 Task: Find connections with filter location Valparaíso with filter topic #jobsearchwith filter profile language Potuguese with filter current company Tata AIG General Insurance Company Limited with filter school Kalpataru Institute of Technology, TIPTUR with filter industry Public Relations and Communications Services with filter service category Homeowners Insurance with filter keywords title Front-Line Employees
Action: Mouse moved to (520, 67)
Screenshot: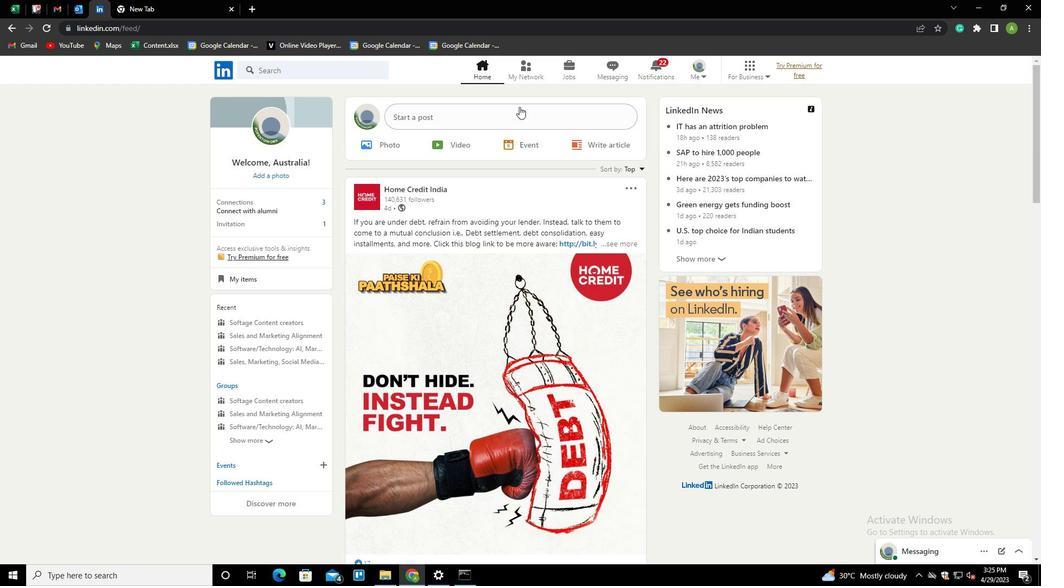 
Action: Mouse pressed left at (520, 67)
Screenshot: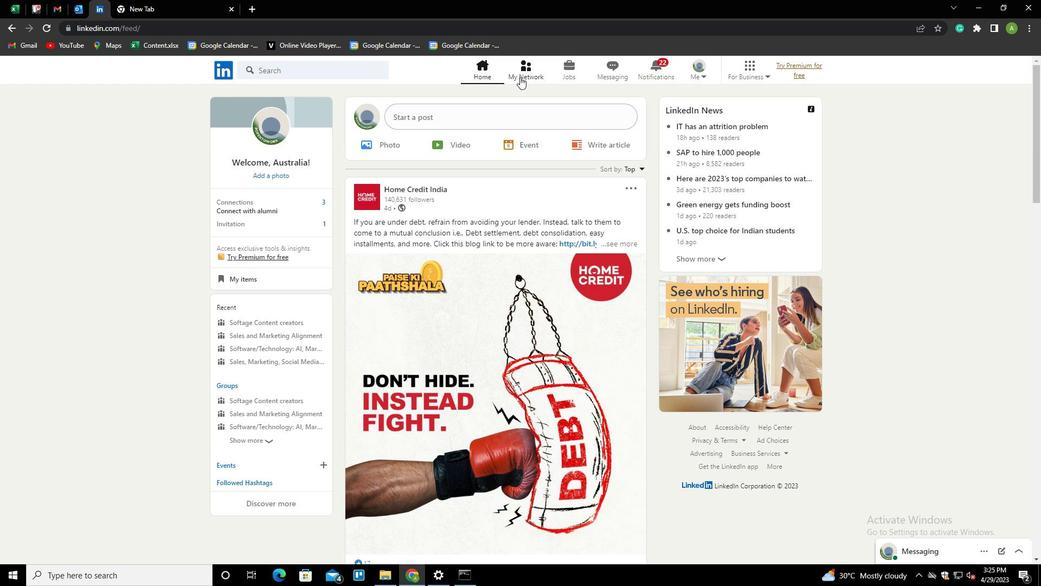 
Action: Mouse moved to (321, 131)
Screenshot: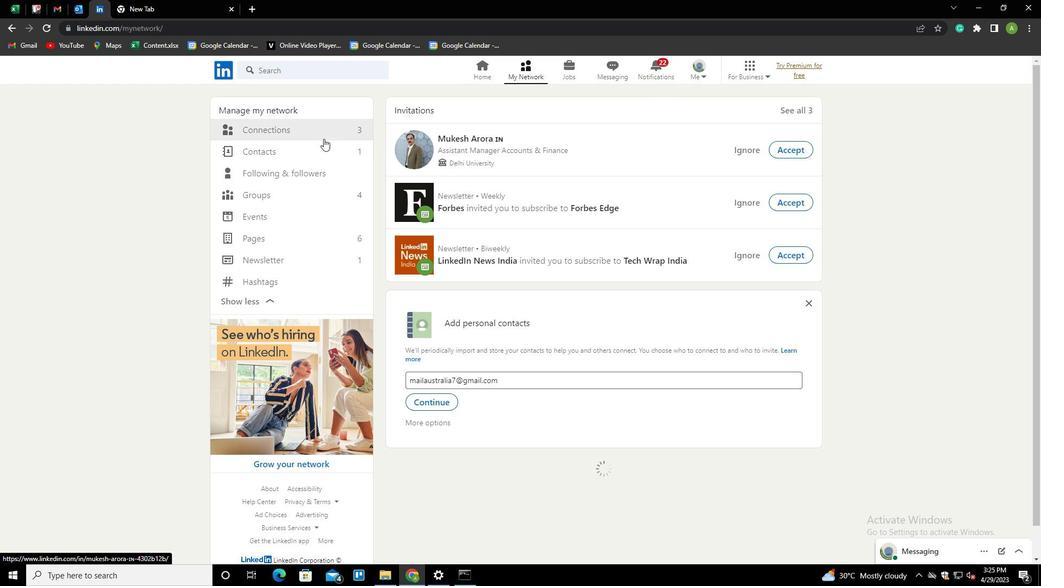 
Action: Mouse pressed left at (321, 131)
Screenshot: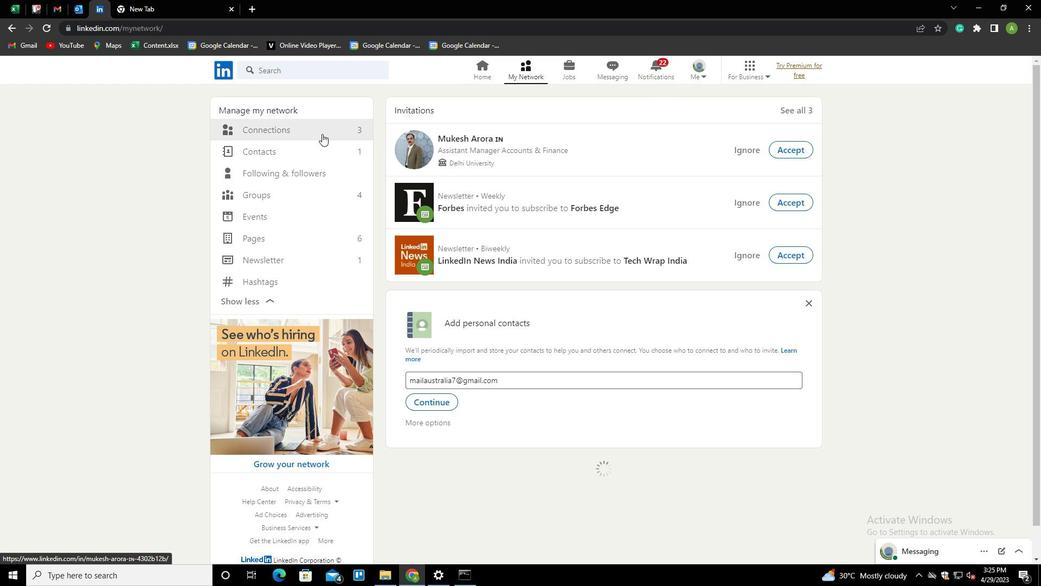 
Action: Mouse moved to (586, 133)
Screenshot: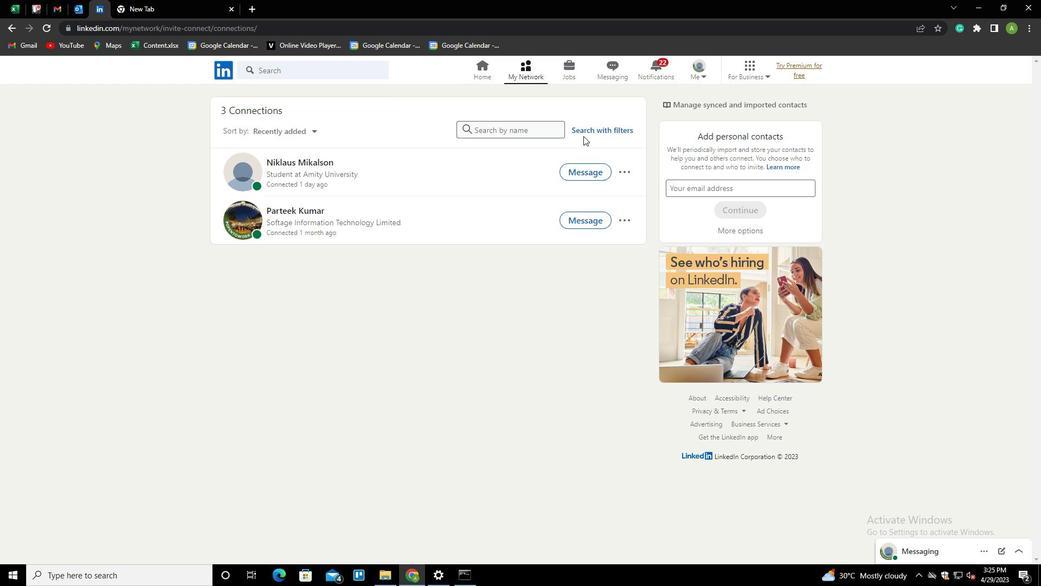 
Action: Mouse pressed left at (586, 133)
Screenshot: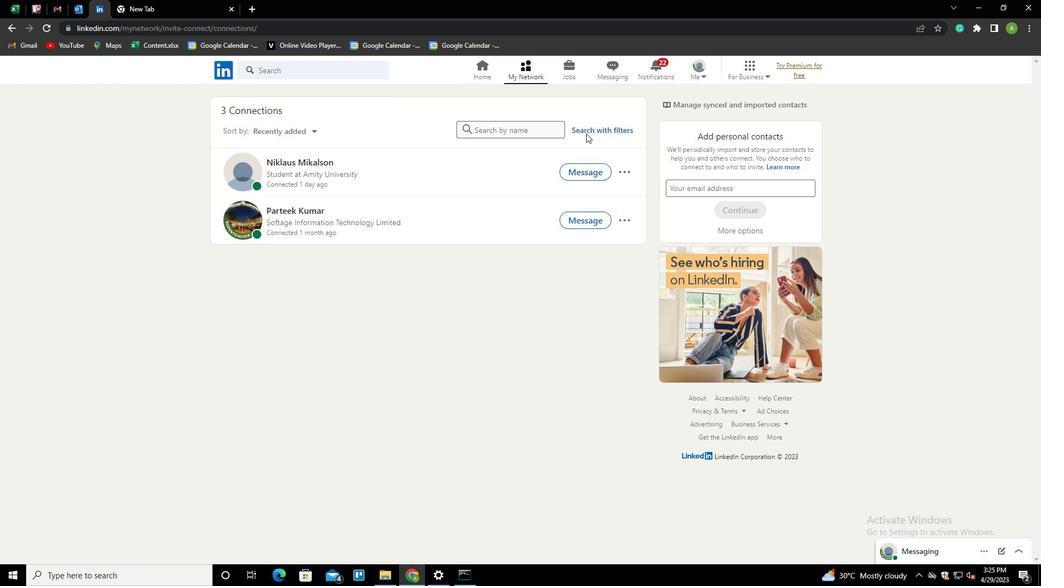 
Action: Mouse moved to (600, 131)
Screenshot: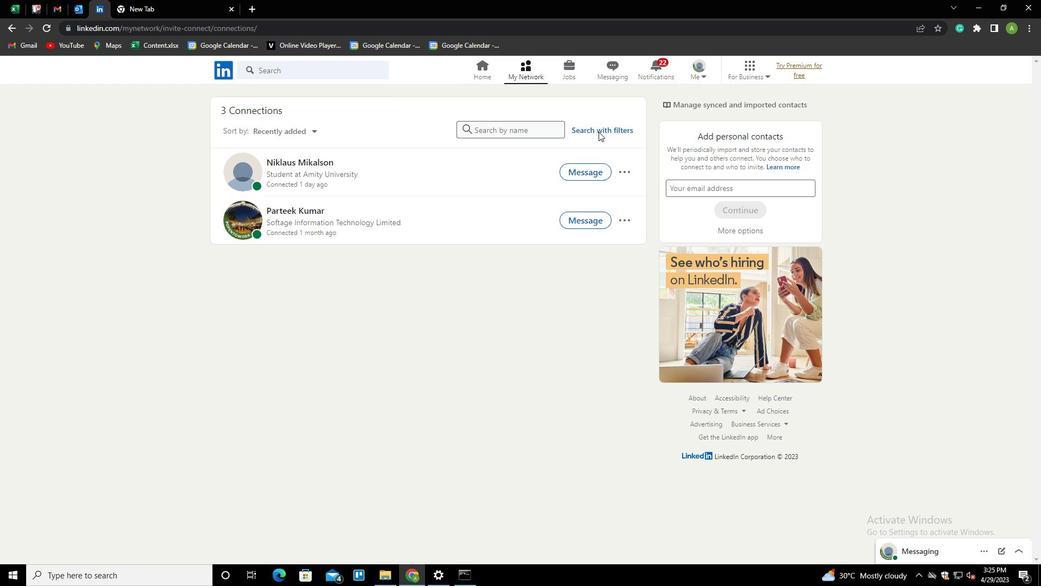 
Action: Mouse pressed left at (600, 131)
Screenshot: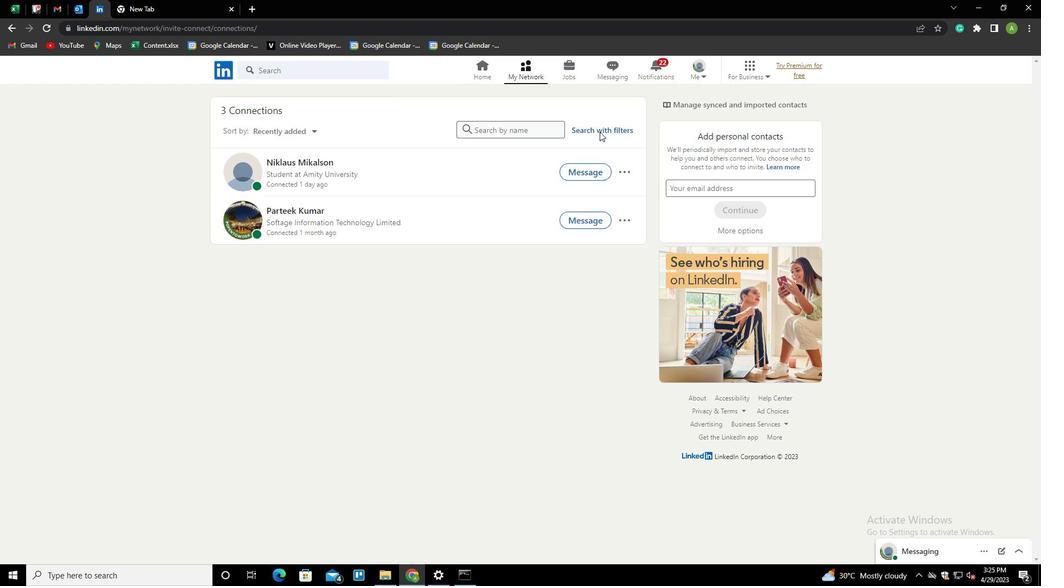 
Action: Mouse moved to (556, 98)
Screenshot: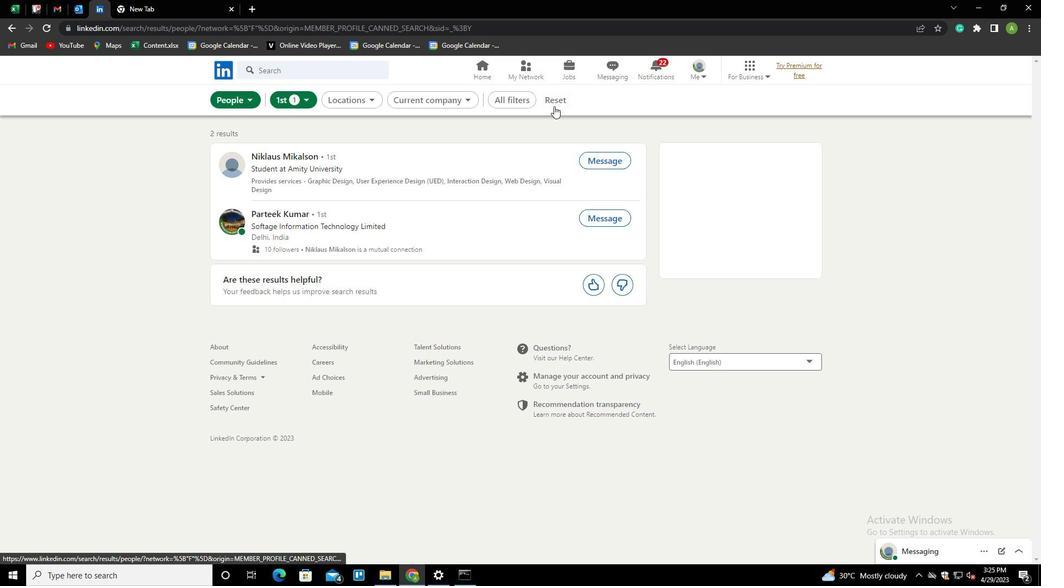
Action: Mouse pressed left at (556, 98)
Screenshot: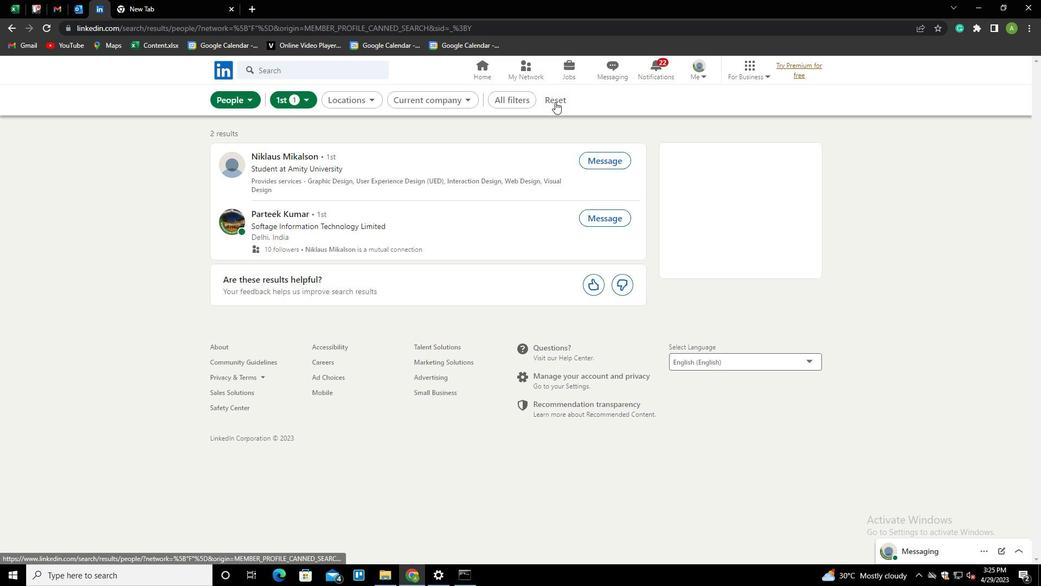 
Action: Mouse moved to (545, 98)
Screenshot: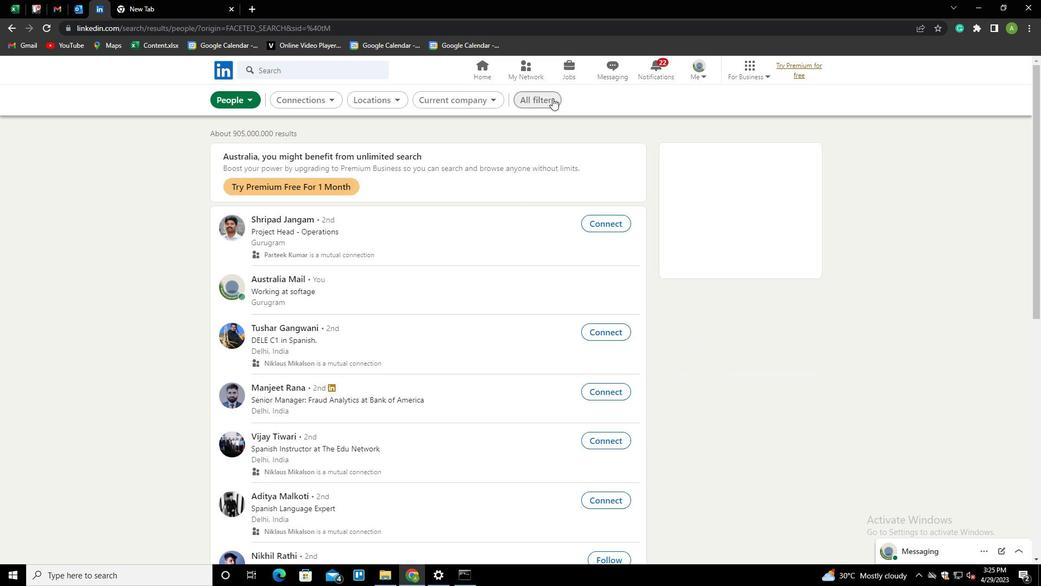 
Action: Mouse pressed left at (545, 98)
Screenshot: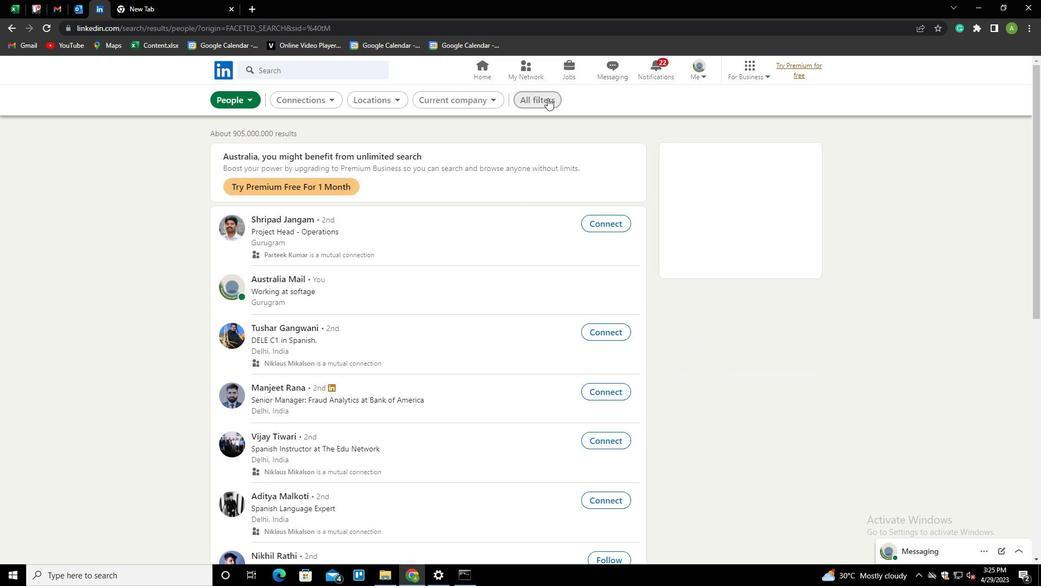 
Action: Mouse moved to (858, 285)
Screenshot: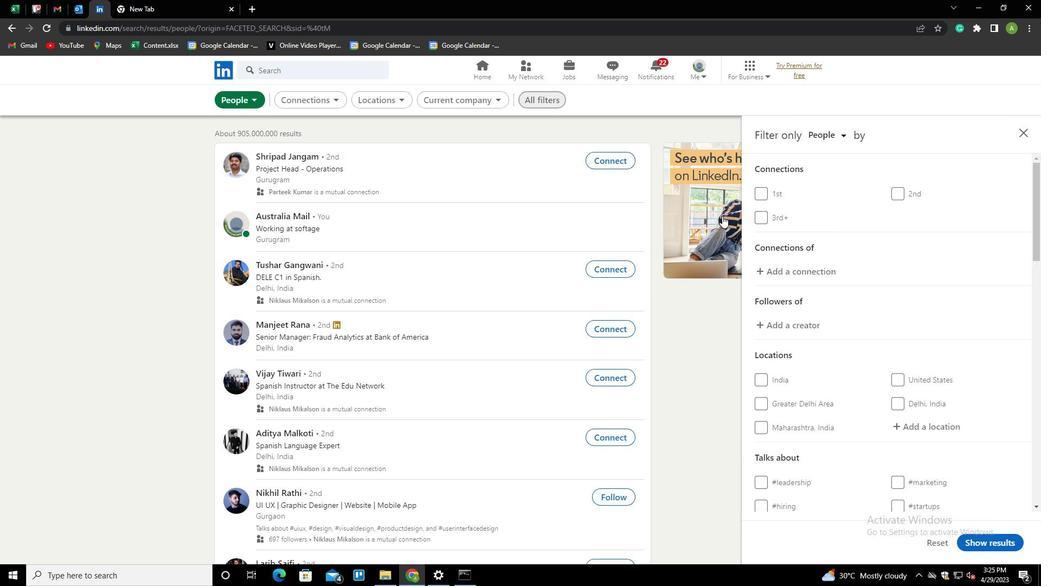 
Action: Mouse scrolled (858, 285) with delta (0, 0)
Screenshot: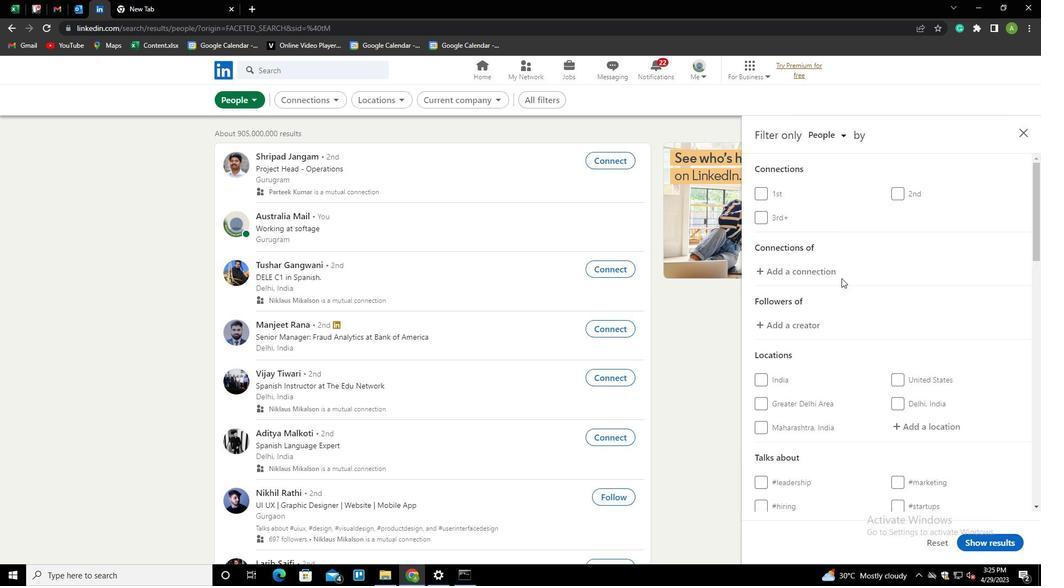 
Action: Mouse scrolled (858, 285) with delta (0, 0)
Screenshot: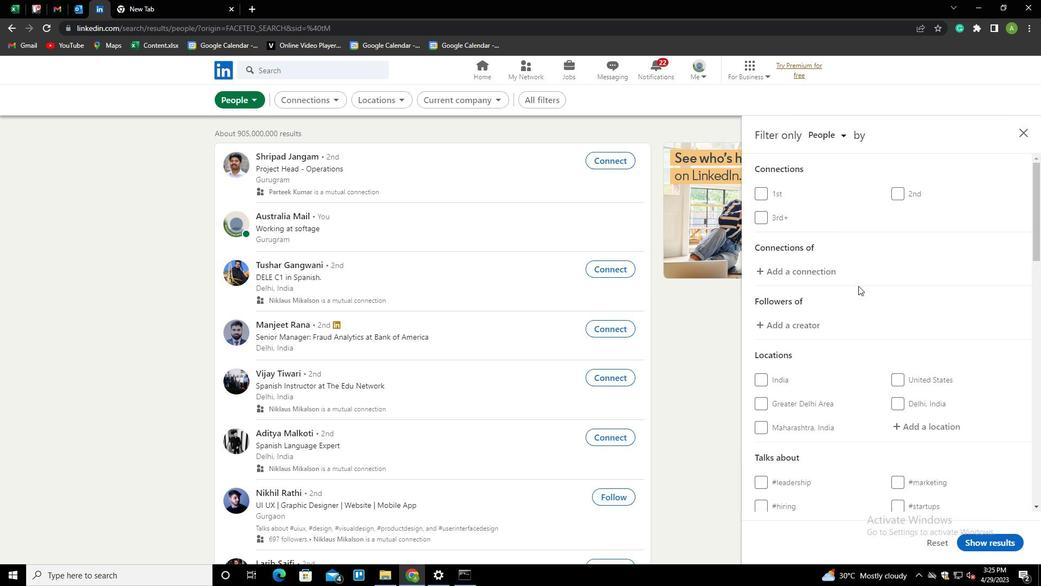 
Action: Mouse scrolled (858, 285) with delta (0, 0)
Screenshot: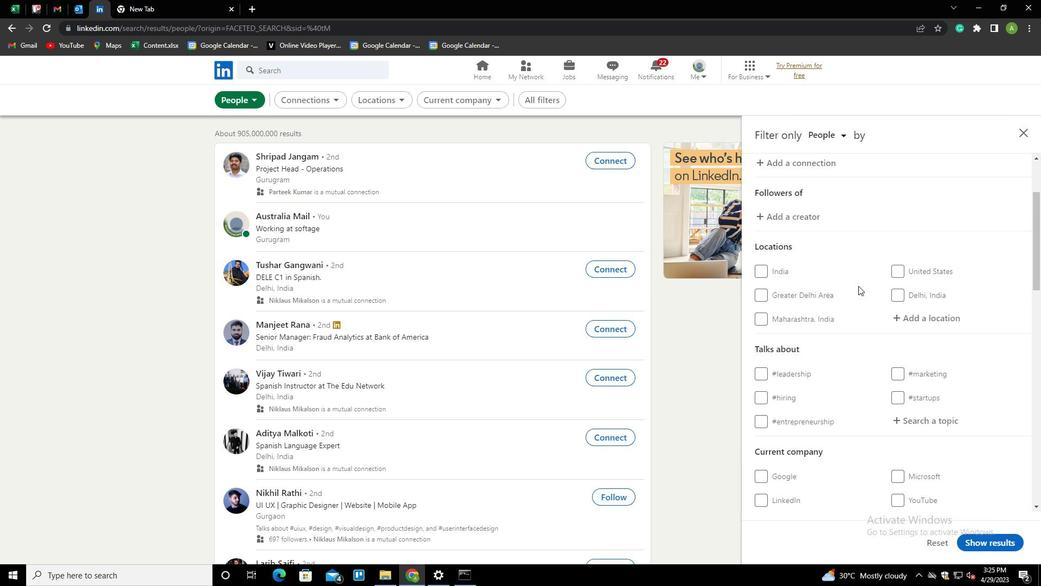 
Action: Mouse moved to (910, 269)
Screenshot: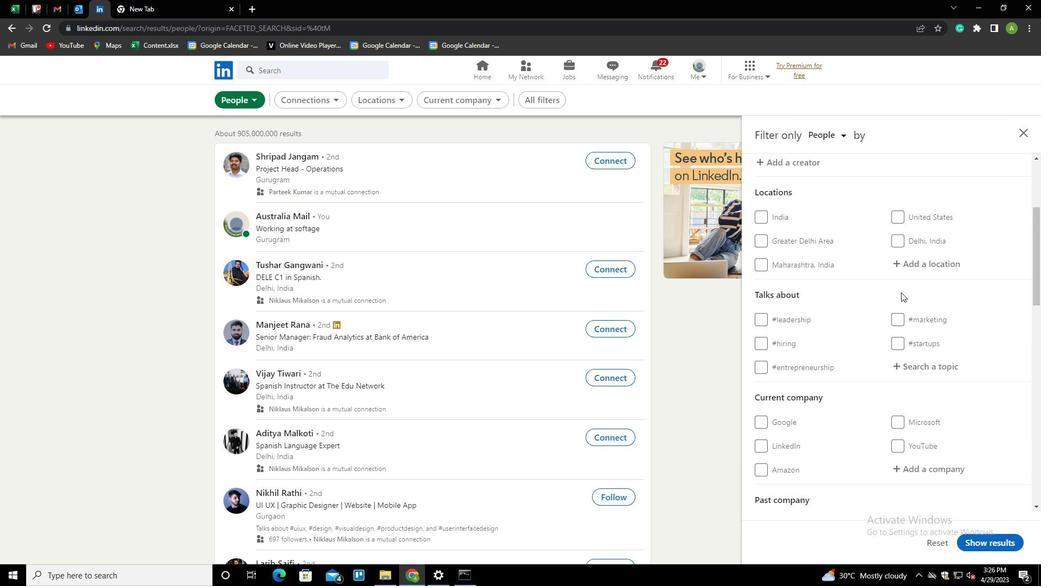 
Action: Mouse pressed left at (910, 269)
Screenshot: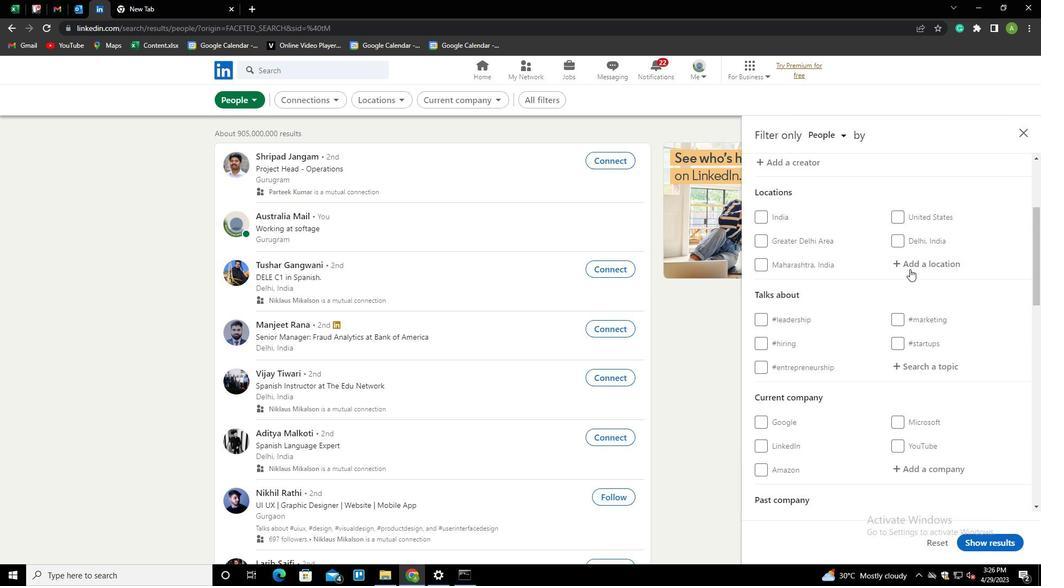 
Action: Key pressed <Key.shift><Key.shift><Key.shift><Key.shift><Key.shift><Key.shift><Key.shift><Key.shift><Key.shift><Key.shift><Key.shift><Key.shift><Key.shift>V<Key.shift>AP<Key.backspace>LPARAISO<Key.down><Key.enter>
Screenshot: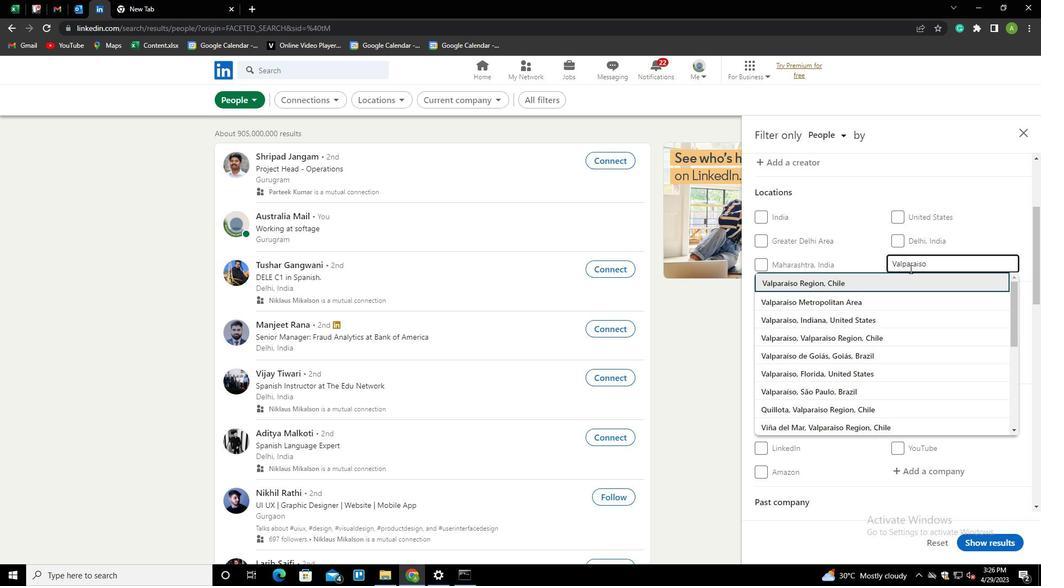 
Action: Mouse scrolled (910, 268) with delta (0, 0)
Screenshot: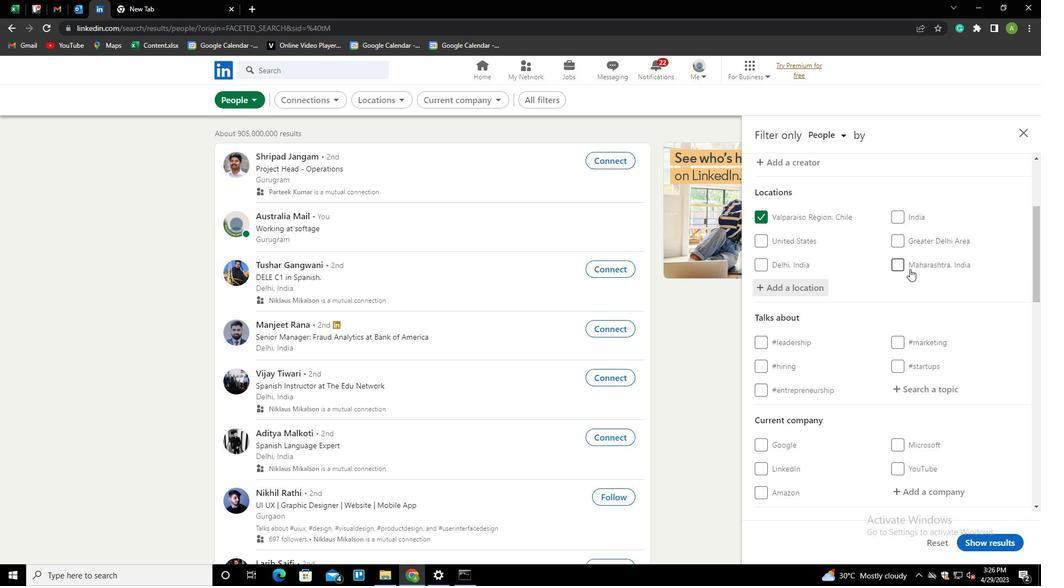 
Action: Mouse scrolled (910, 268) with delta (0, 0)
Screenshot: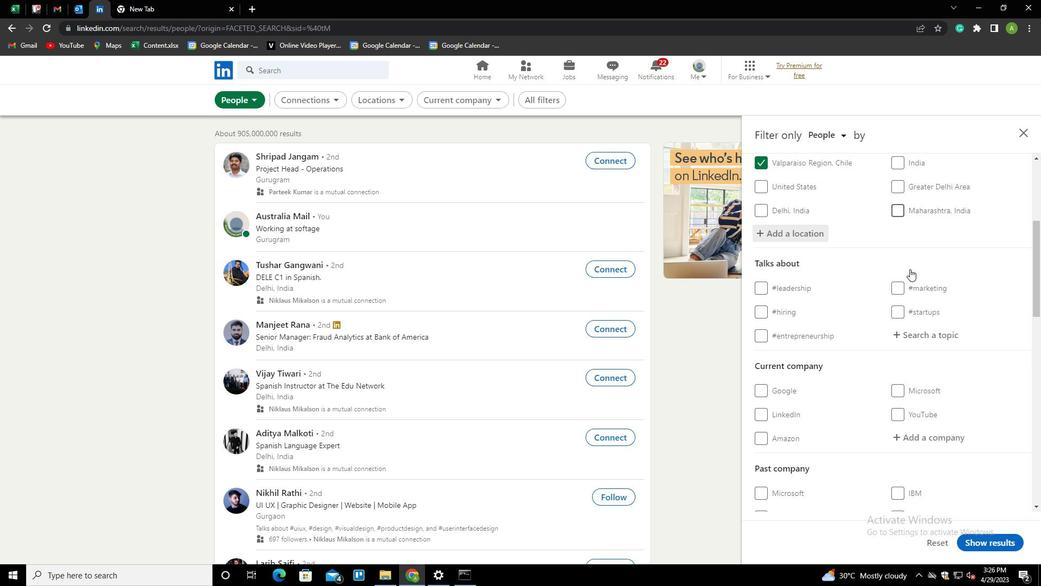 
Action: Mouse moved to (913, 283)
Screenshot: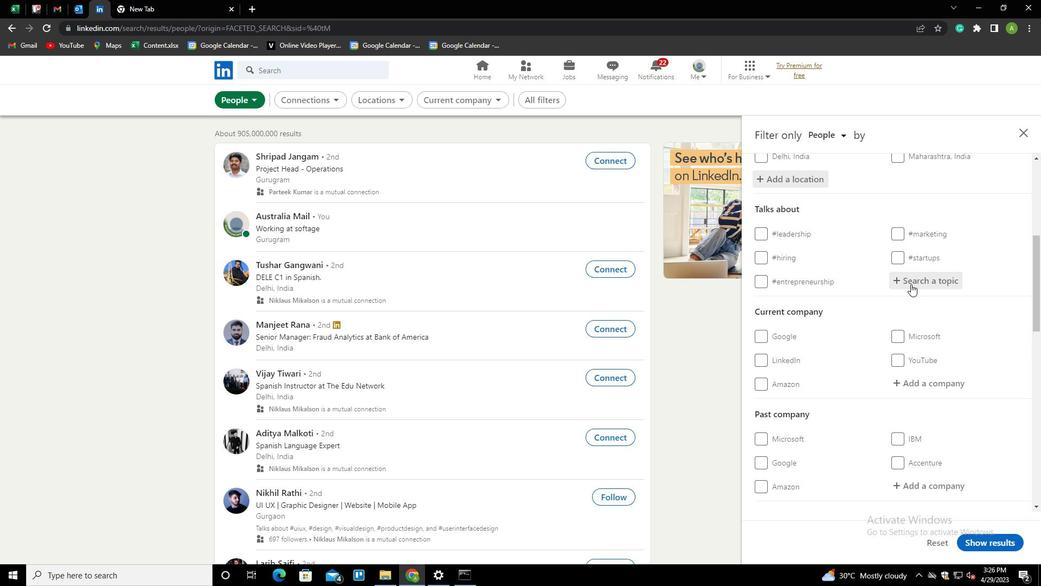 
Action: Mouse pressed left at (913, 283)
Screenshot: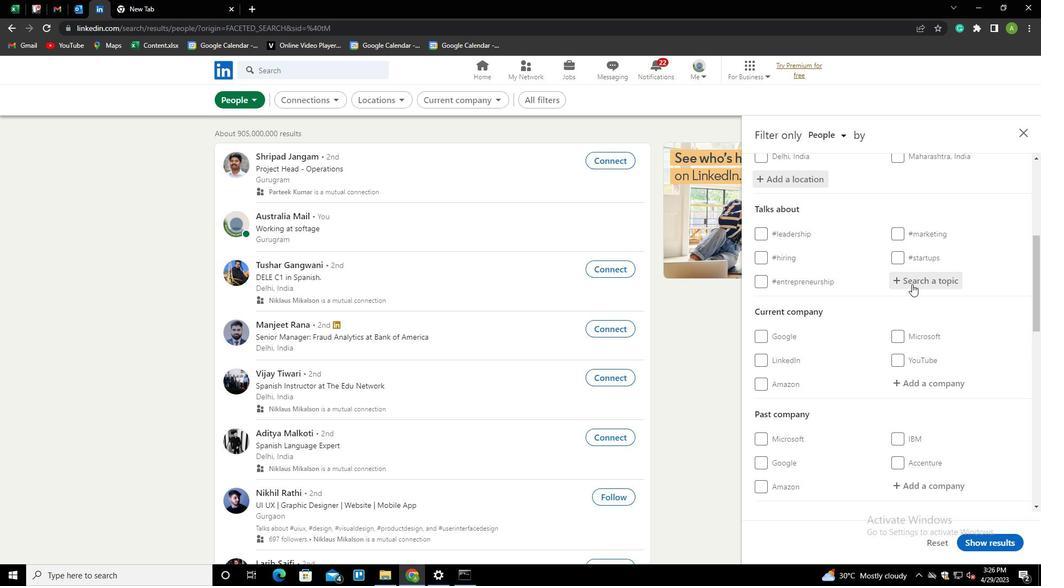 
Action: Key pressed JOBSEARCH<Key.down><Key.enter>
Screenshot: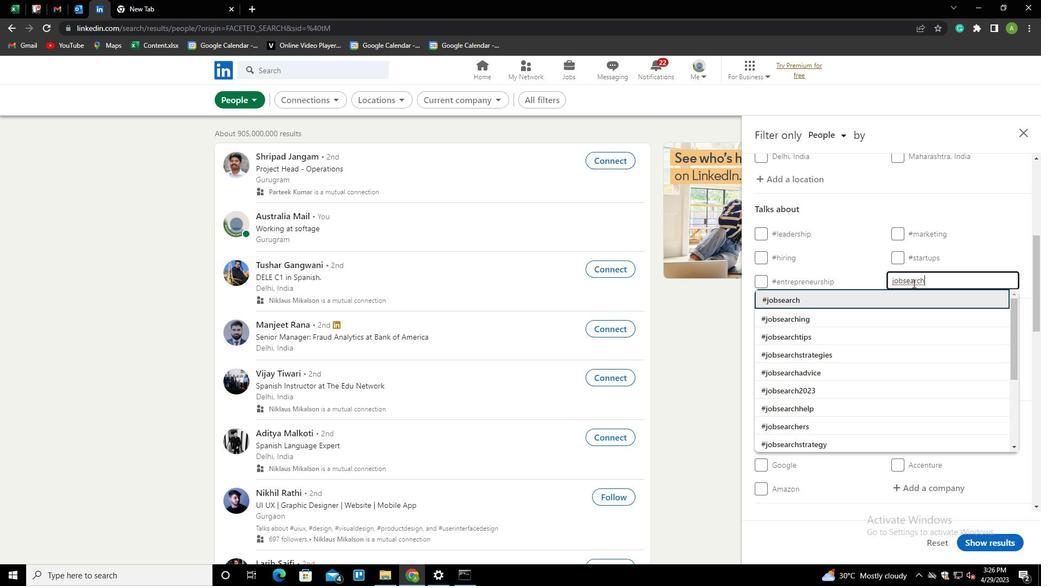 
Action: Mouse scrolled (913, 282) with delta (0, 0)
Screenshot: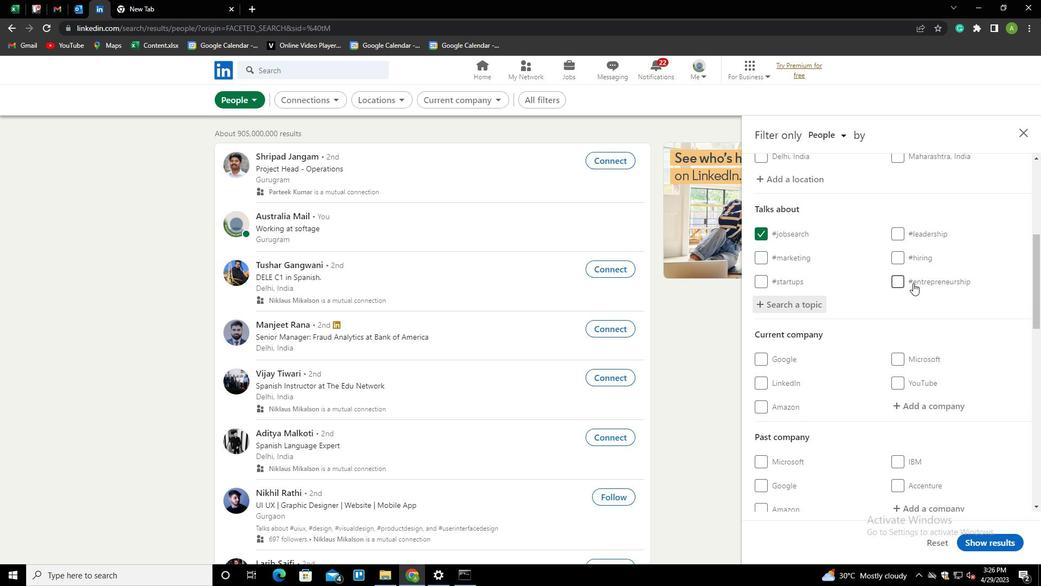 
Action: Mouse scrolled (913, 282) with delta (0, 0)
Screenshot: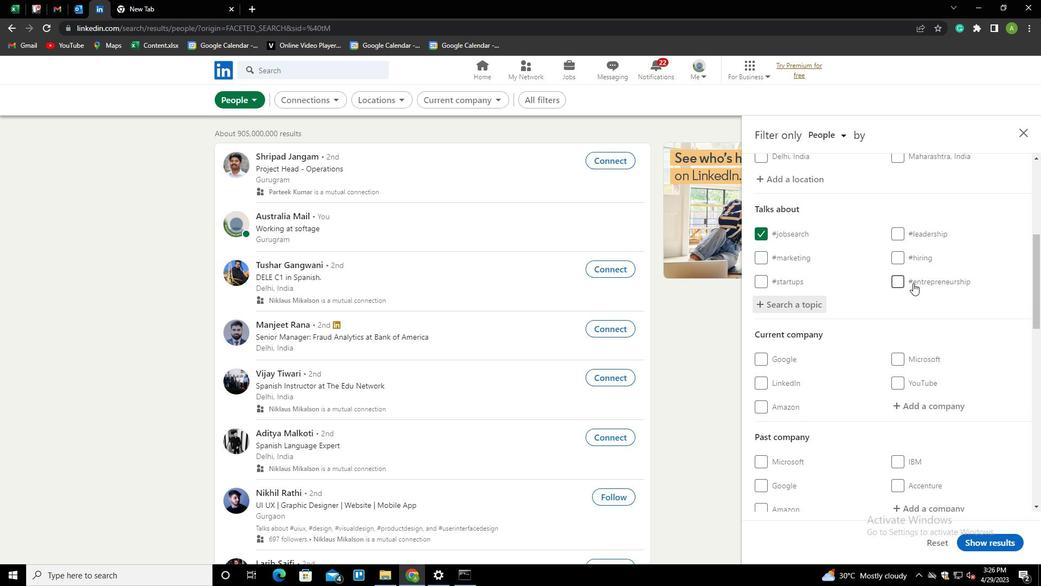 
Action: Mouse scrolled (913, 282) with delta (0, 0)
Screenshot: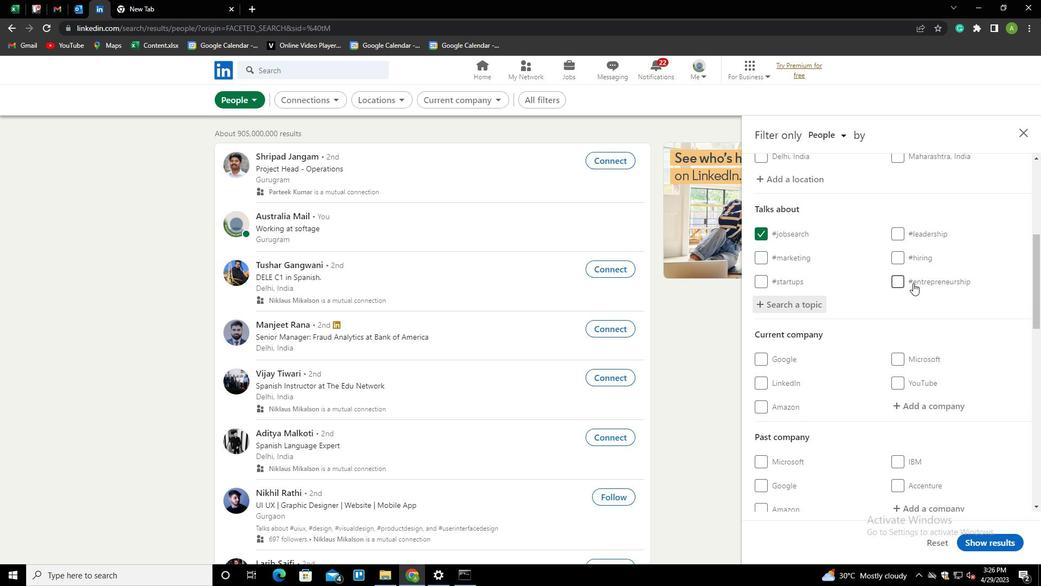 
Action: Mouse scrolled (913, 282) with delta (0, 0)
Screenshot: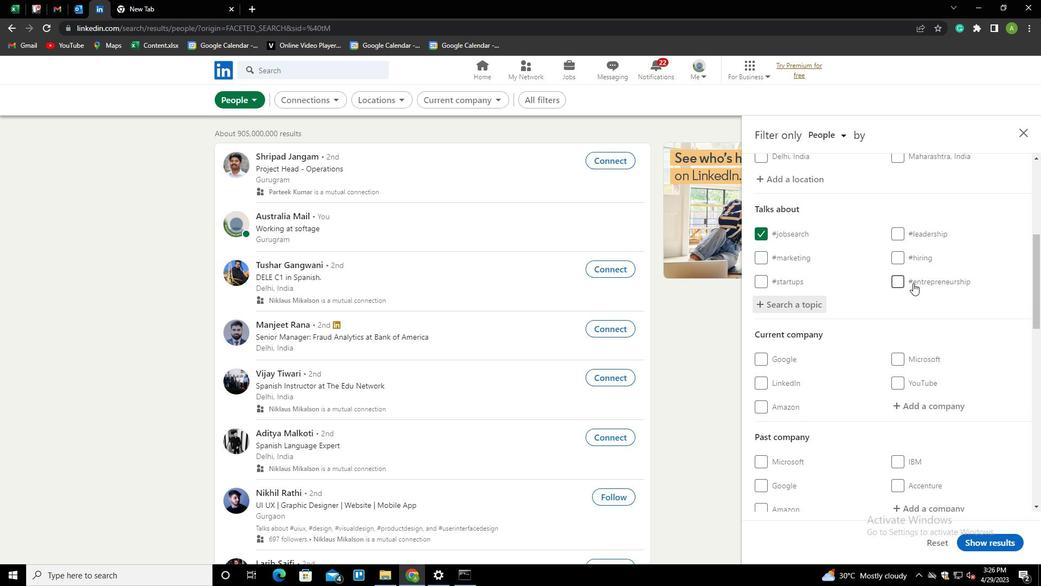 
Action: Mouse scrolled (913, 282) with delta (0, 0)
Screenshot: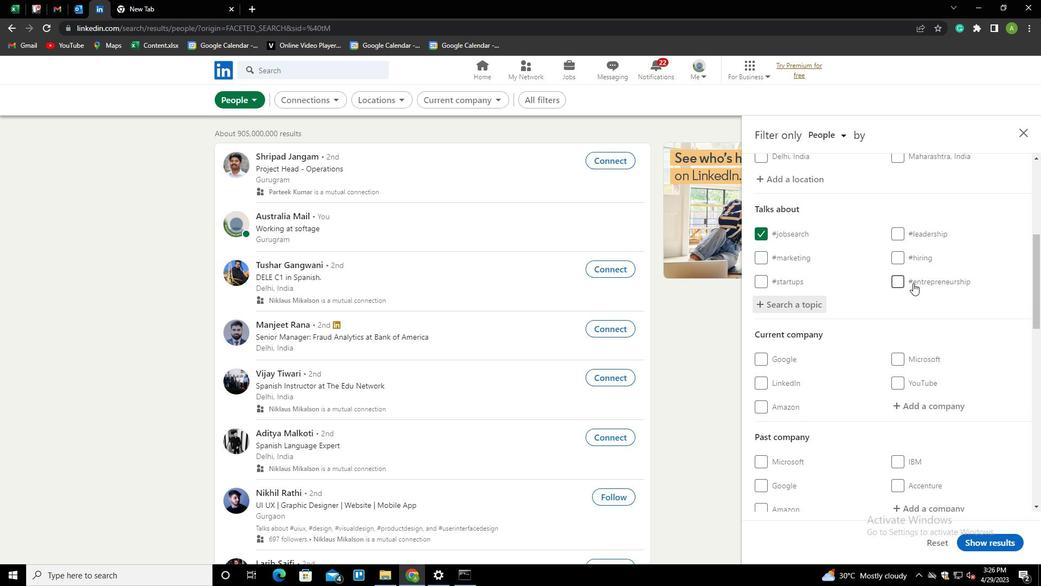 
Action: Mouse scrolled (913, 282) with delta (0, 0)
Screenshot: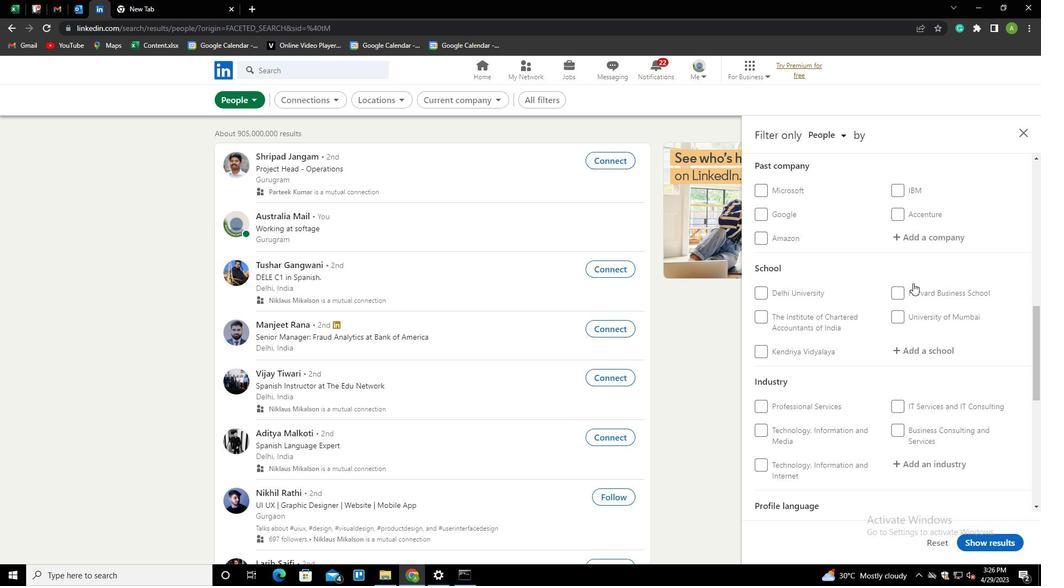 
Action: Mouse scrolled (913, 282) with delta (0, 0)
Screenshot: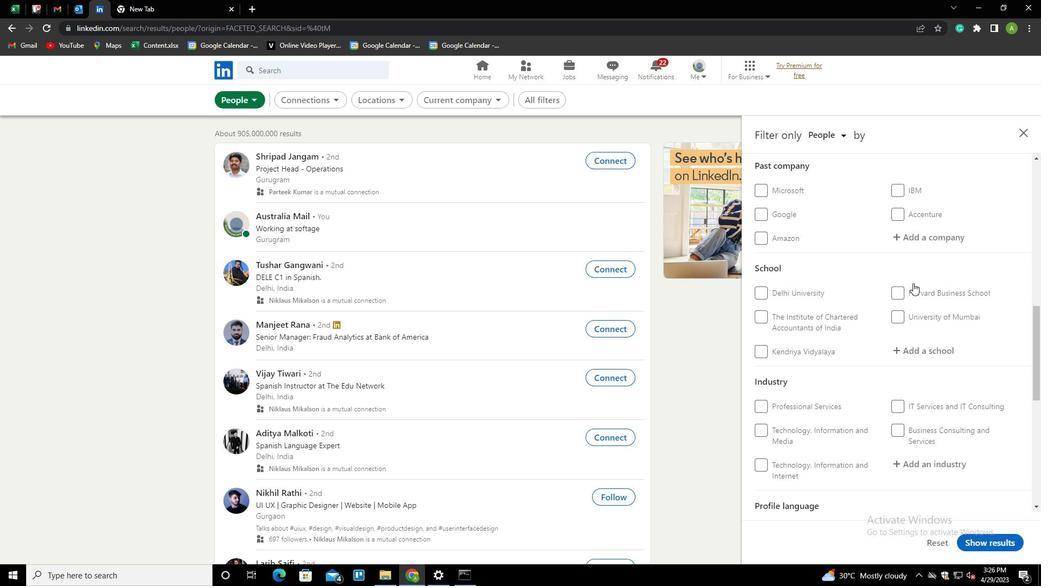 
Action: Mouse scrolled (913, 282) with delta (0, 0)
Screenshot: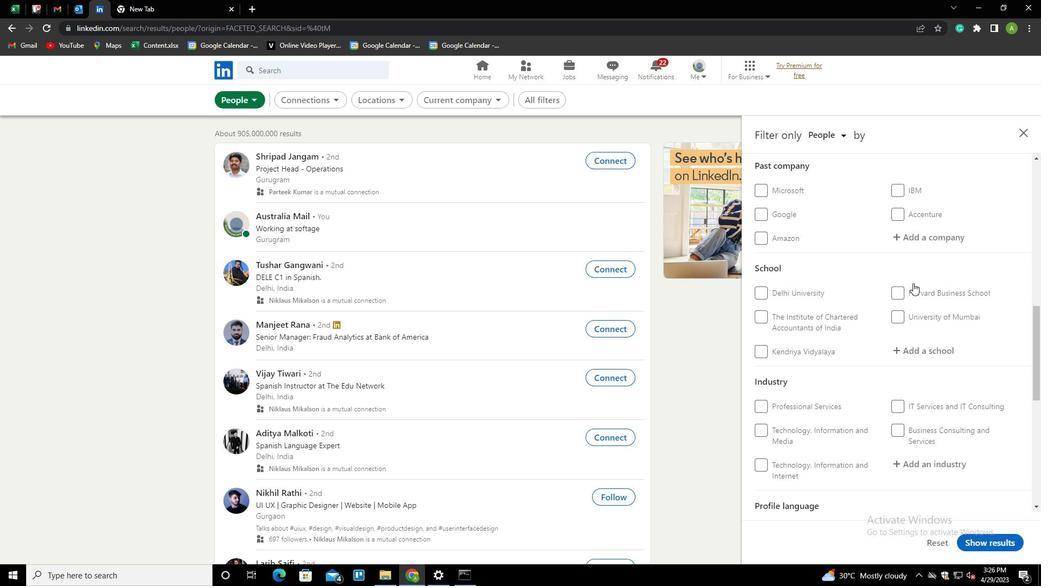 
Action: Mouse scrolled (913, 282) with delta (0, 0)
Screenshot: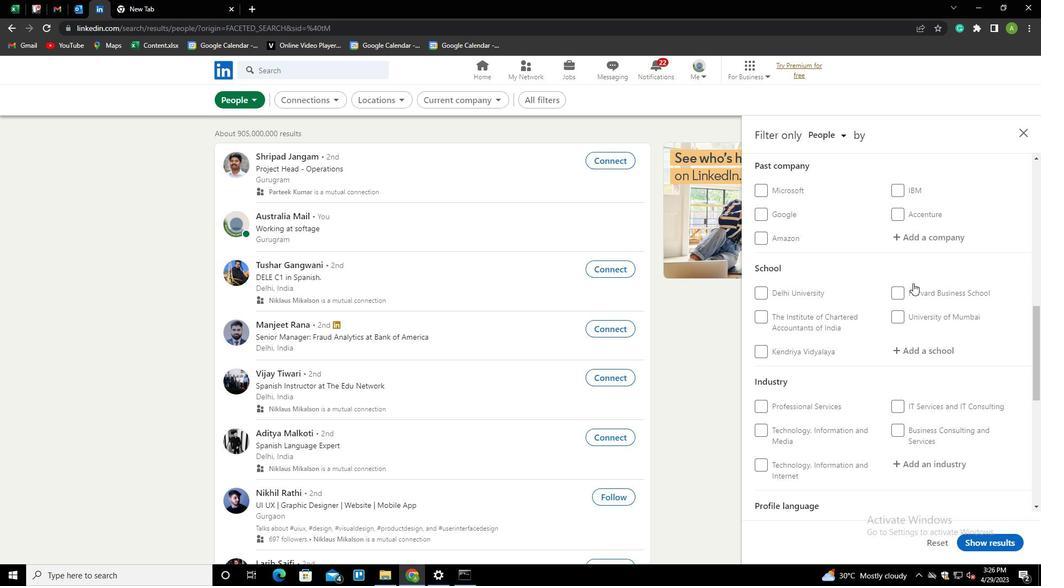 
Action: Mouse moved to (905, 332)
Screenshot: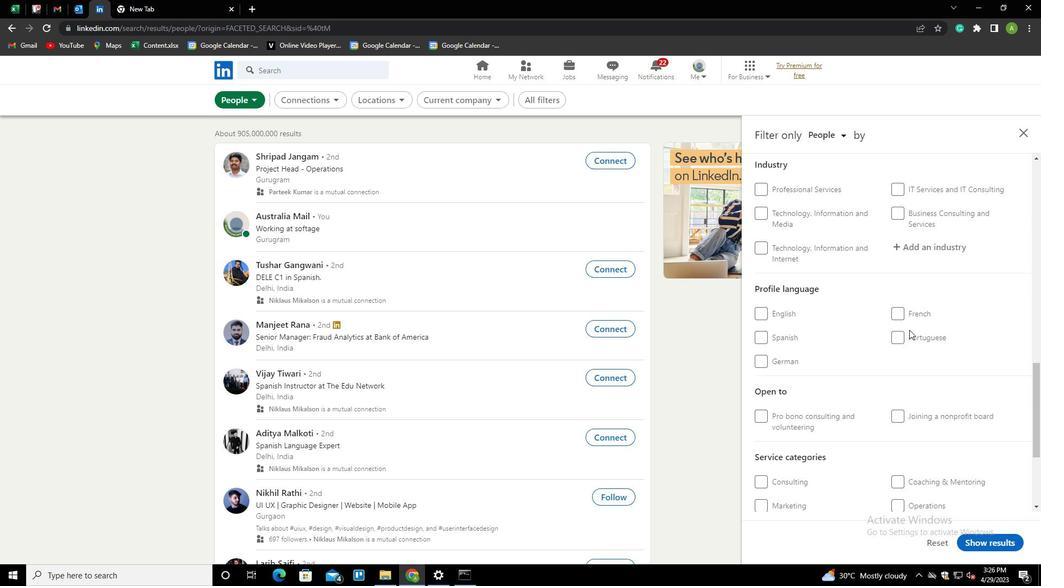 
Action: Mouse pressed left at (905, 332)
Screenshot: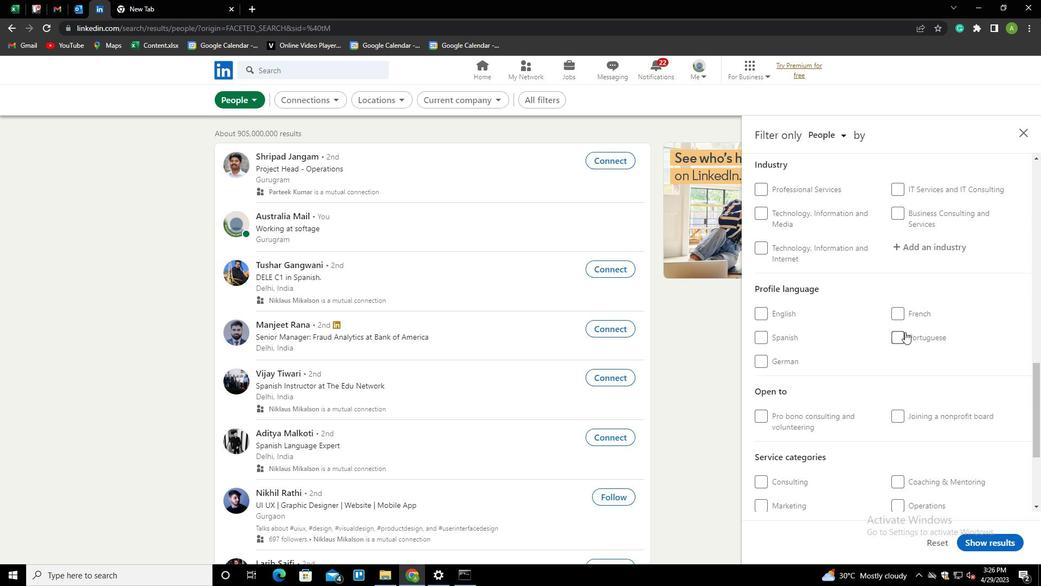
Action: Mouse moved to (946, 341)
Screenshot: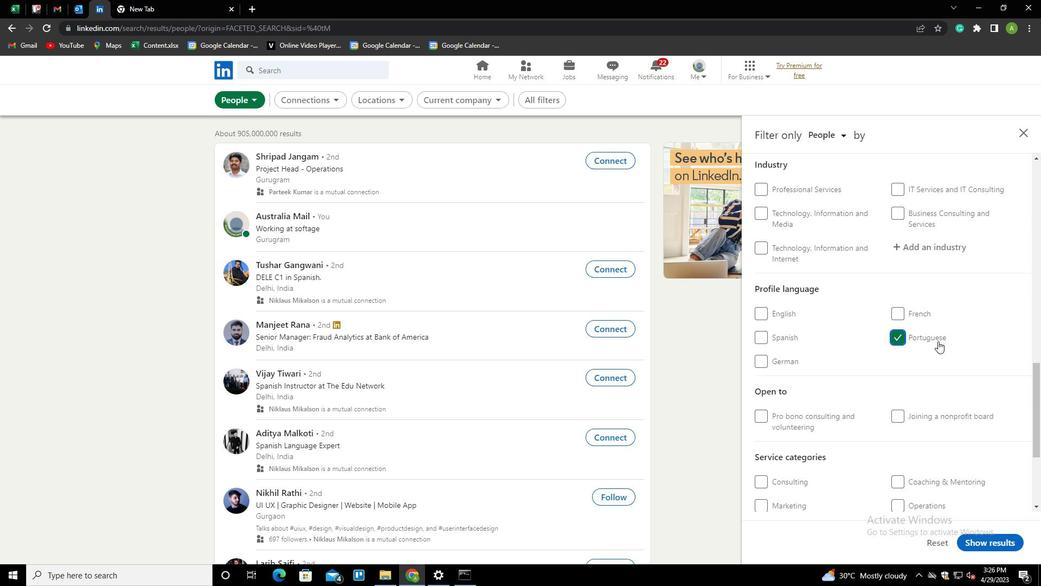 
Action: Mouse scrolled (946, 342) with delta (0, 0)
Screenshot: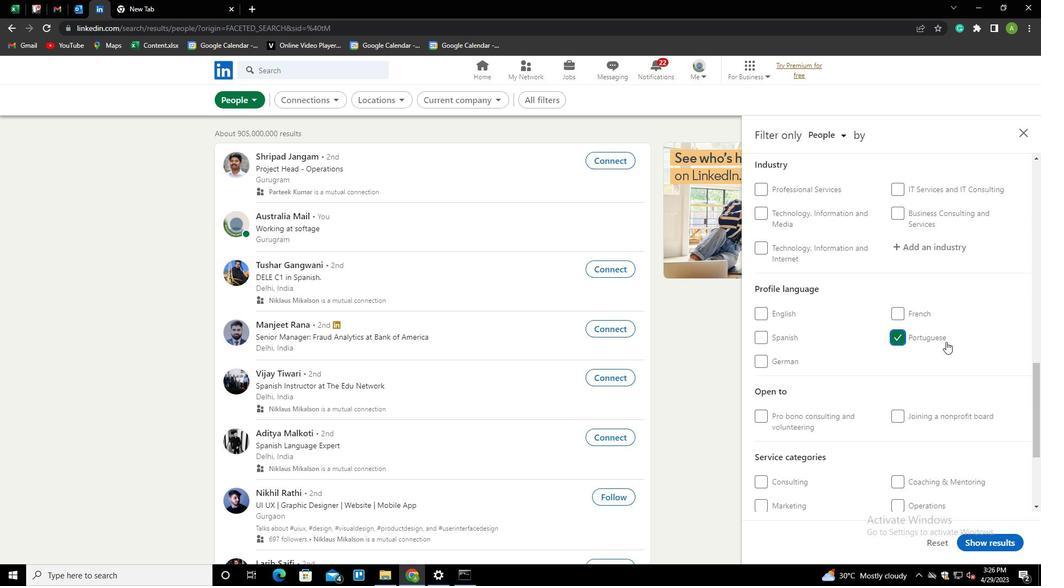 
Action: Mouse scrolled (946, 342) with delta (0, 0)
Screenshot: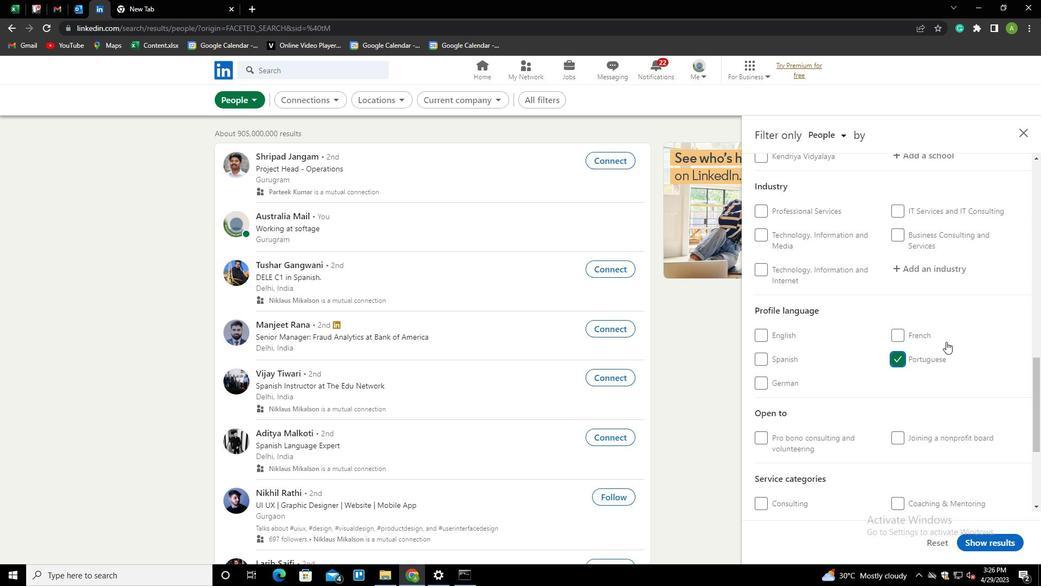 
Action: Mouse scrolled (946, 342) with delta (0, 0)
Screenshot: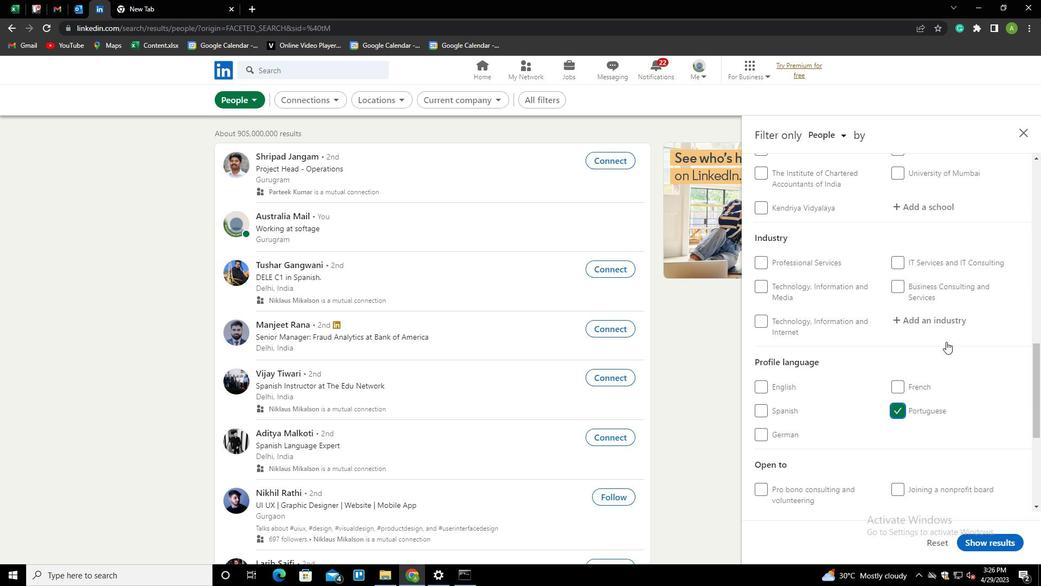 
Action: Mouse scrolled (946, 342) with delta (0, 0)
Screenshot: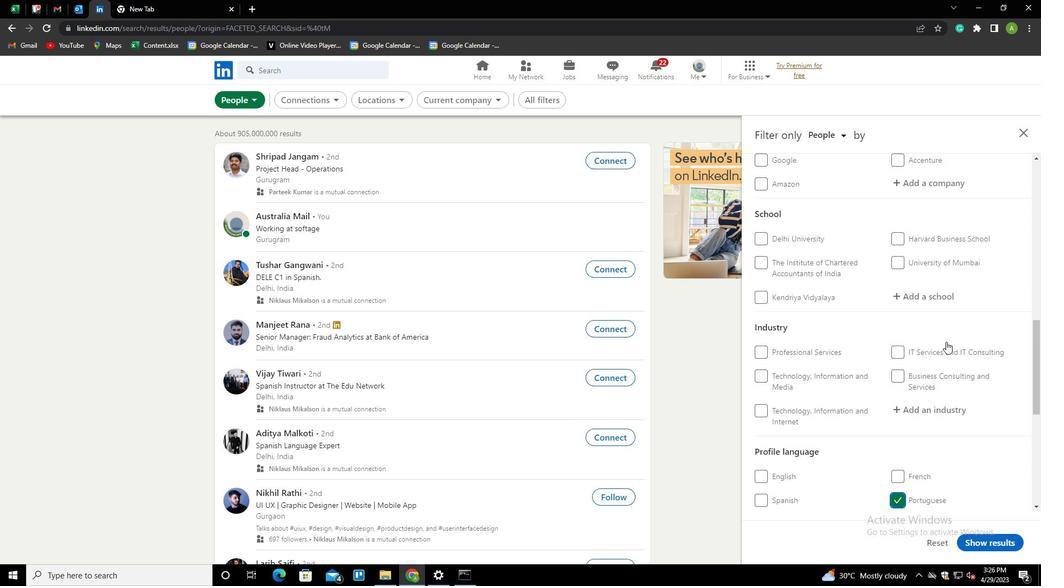 
Action: Mouse scrolled (946, 342) with delta (0, 0)
Screenshot: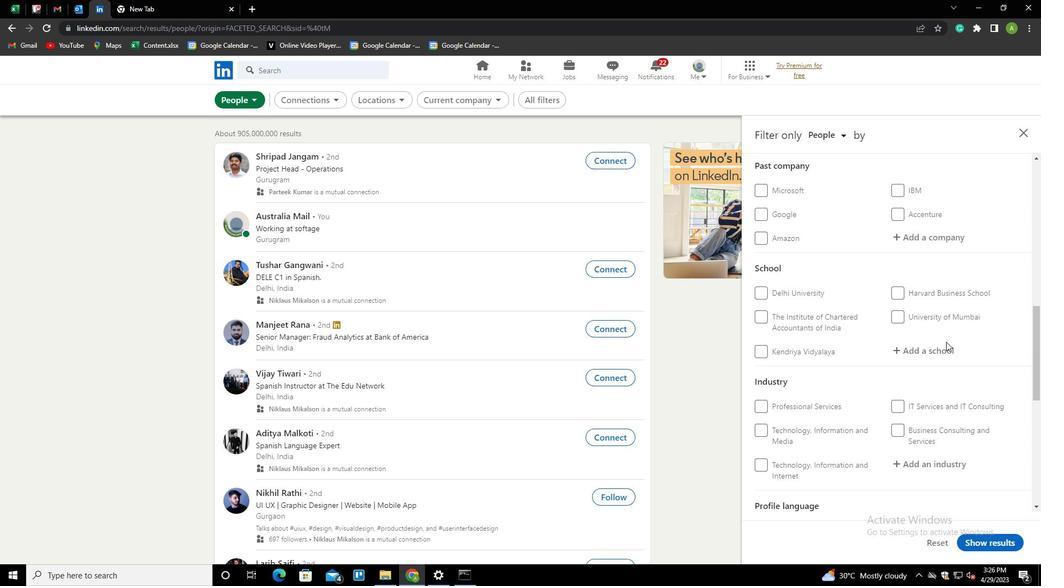 
Action: Mouse scrolled (946, 342) with delta (0, 0)
Screenshot: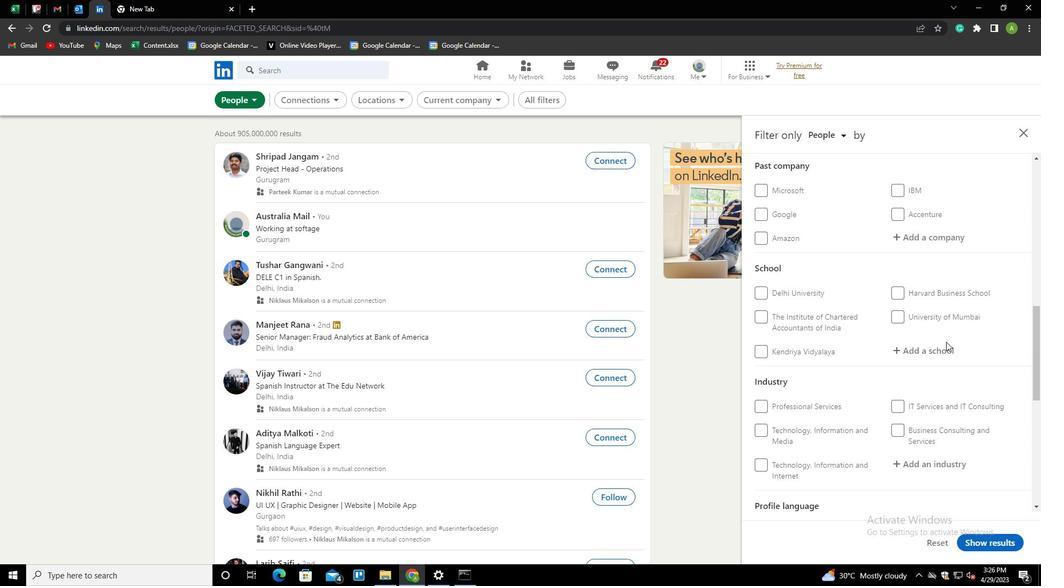 
Action: Mouse scrolled (946, 342) with delta (0, 0)
Screenshot: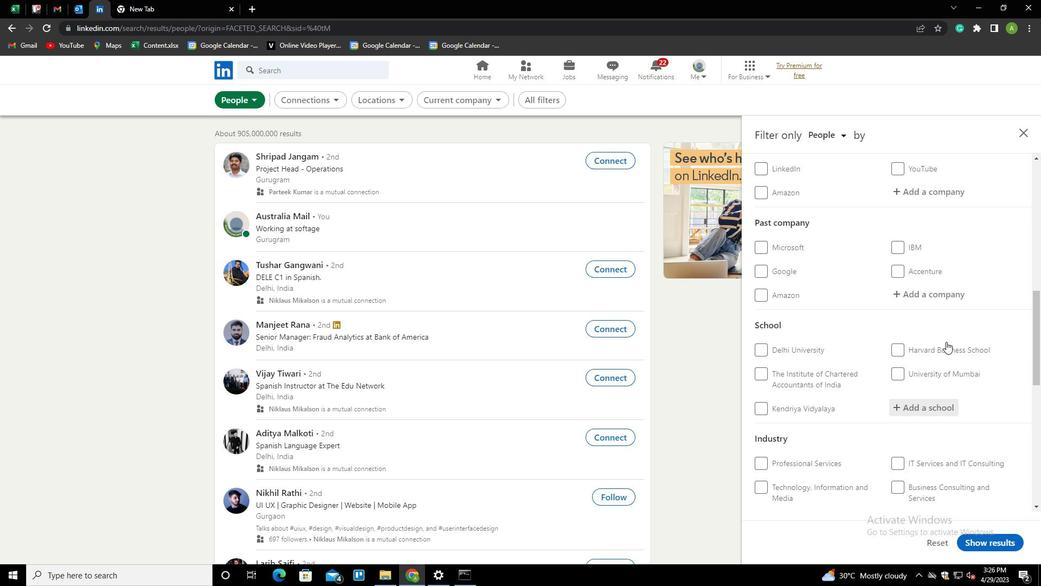 
Action: Mouse moved to (920, 298)
Screenshot: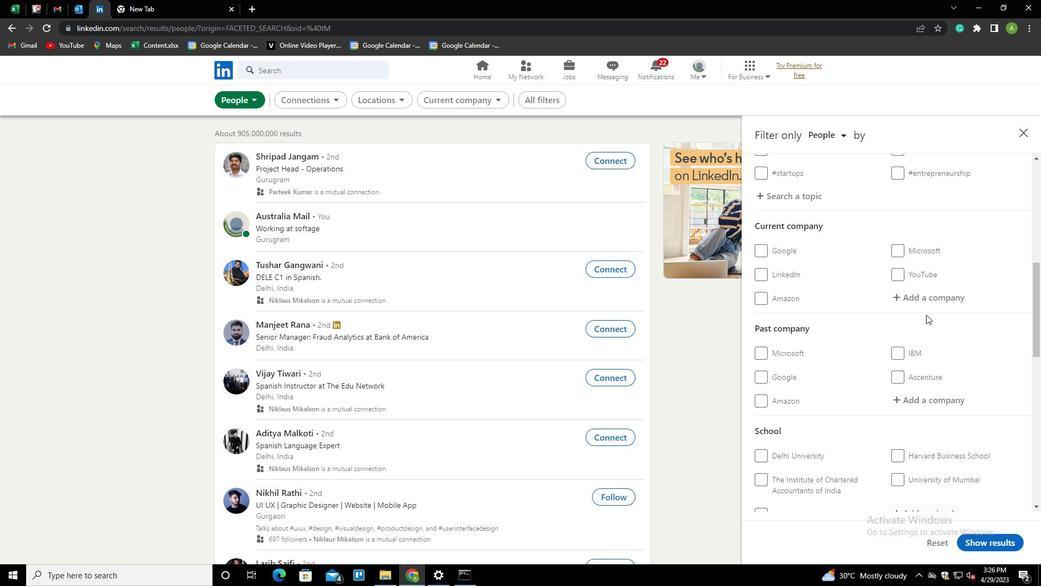 
Action: Mouse pressed left at (920, 298)
Screenshot: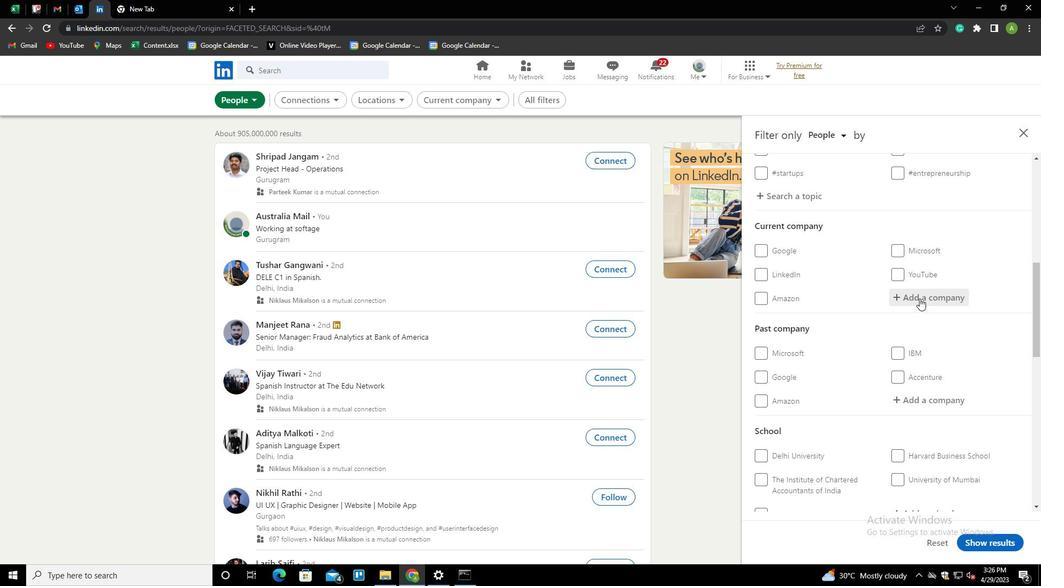 
Action: Key pressed <Key.shift>TATA<Key.space><Key.down><Key.down><Key.down><Key.down><Key.down><Key.down><Key.down><Key.down><Key.down><Key.down><Key.down><Key.down><Key.down><Key.down><Key.down><Key.down><Key.down><Key.down><Key.down><Key.down><Key.enter>
Screenshot: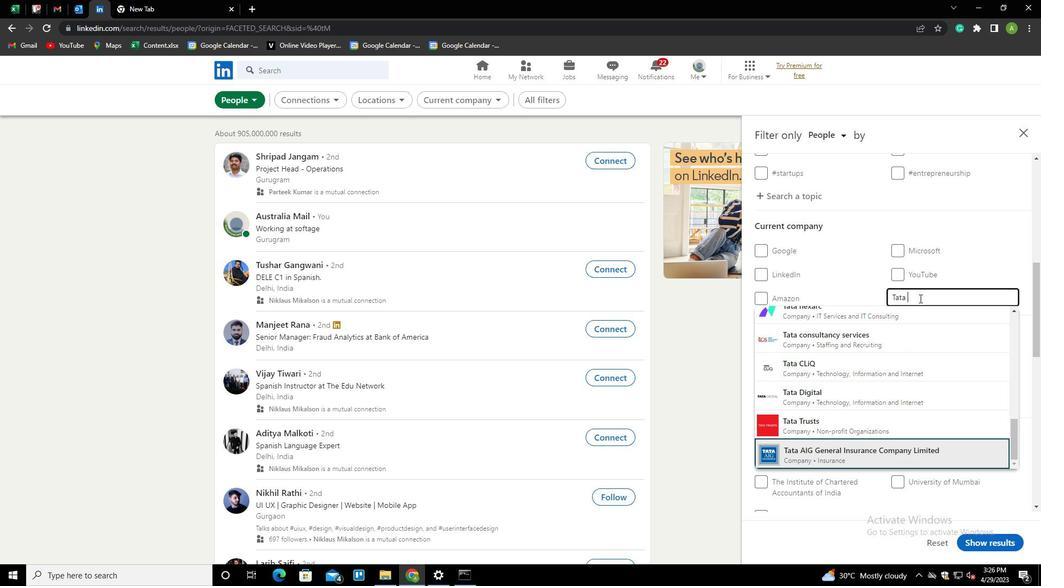
Action: Mouse scrolled (920, 297) with delta (0, 0)
Screenshot: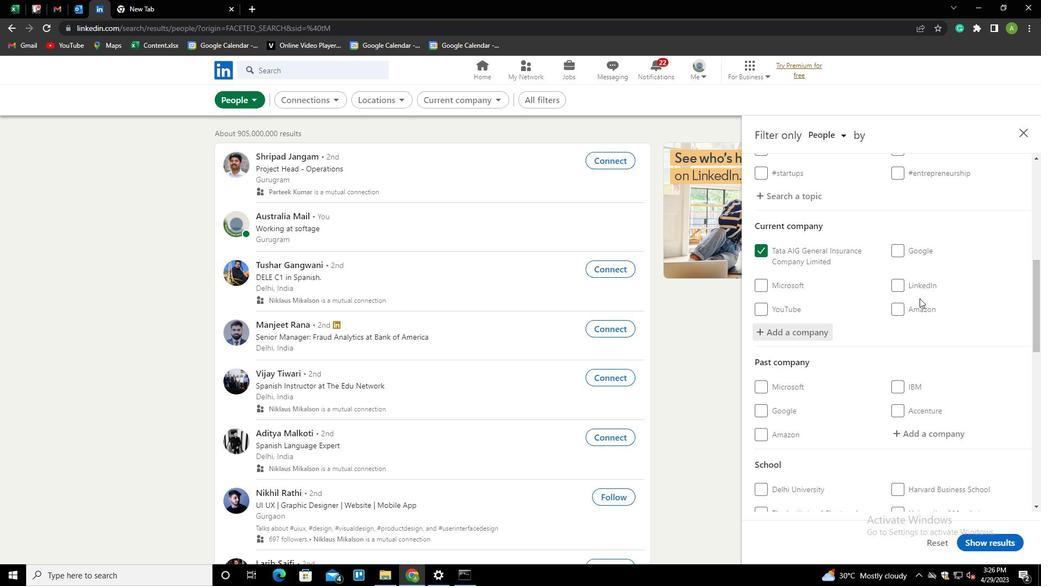 
Action: Mouse scrolled (920, 297) with delta (0, 0)
Screenshot: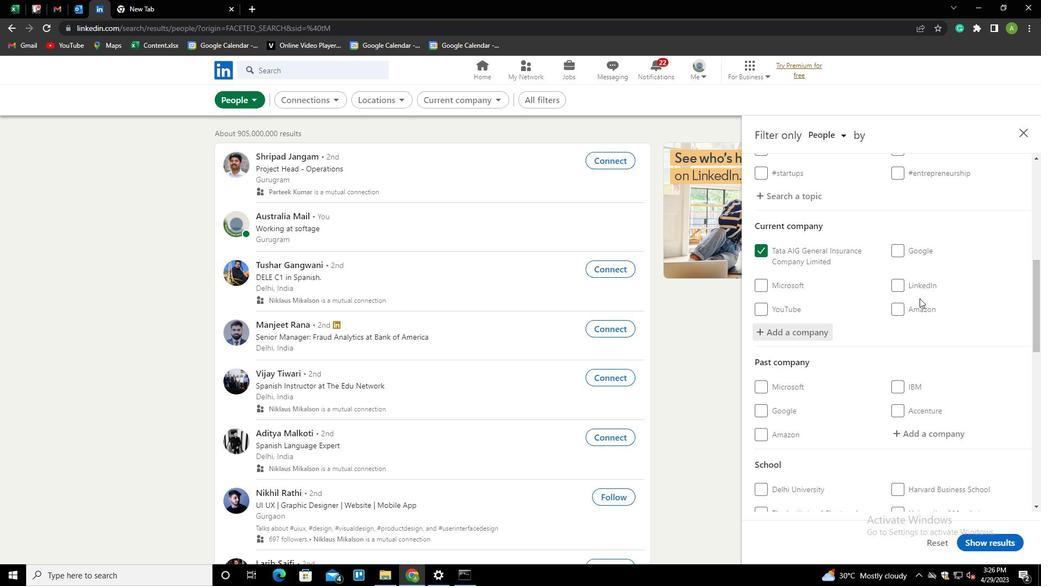 
Action: Mouse scrolled (920, 297) with delta (0, 0)
Screenshot: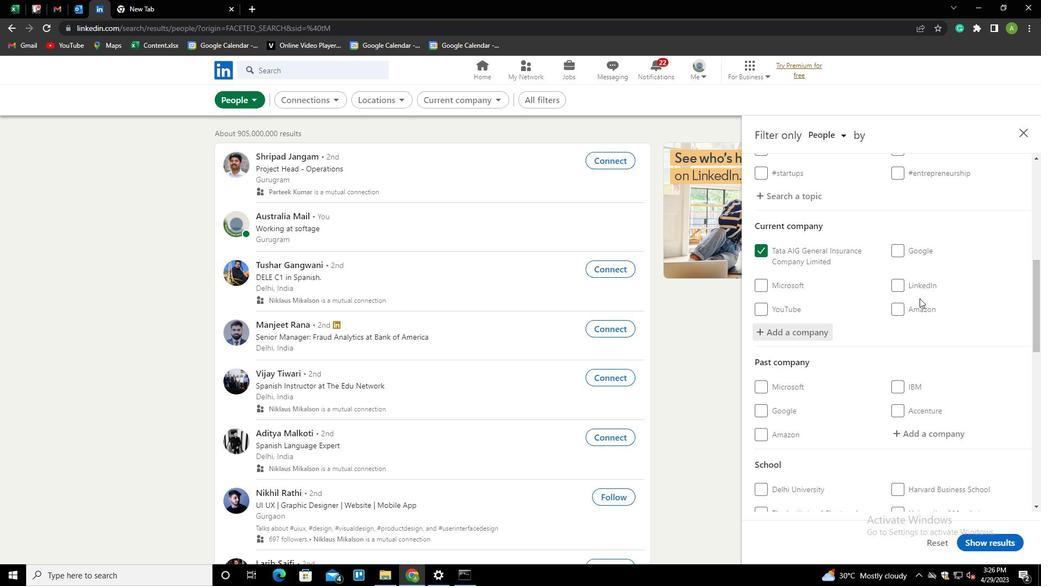 
Action: Mouse scrolled (920, 297) with delta (0, 0)
Screenshot: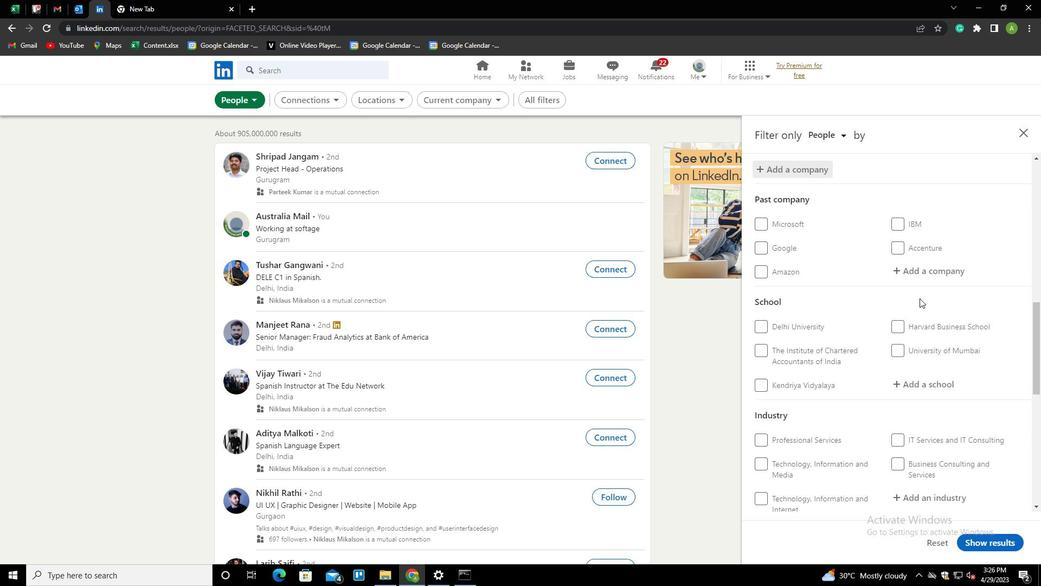 
Action: Mouse moved to (920, 330)
Screenshot: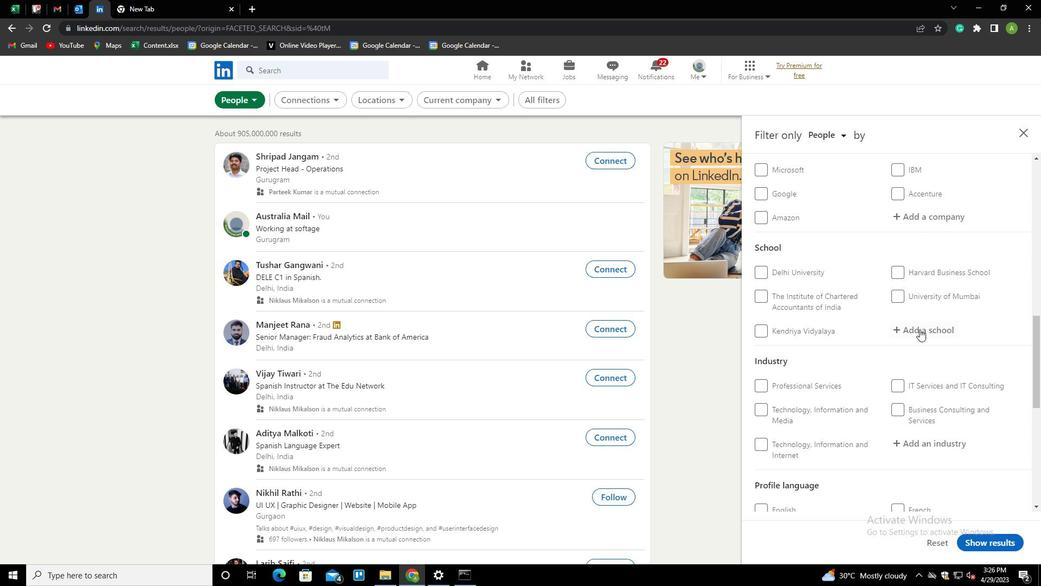 
Action: Mouse pressed left at (920, 330)
Screenshot: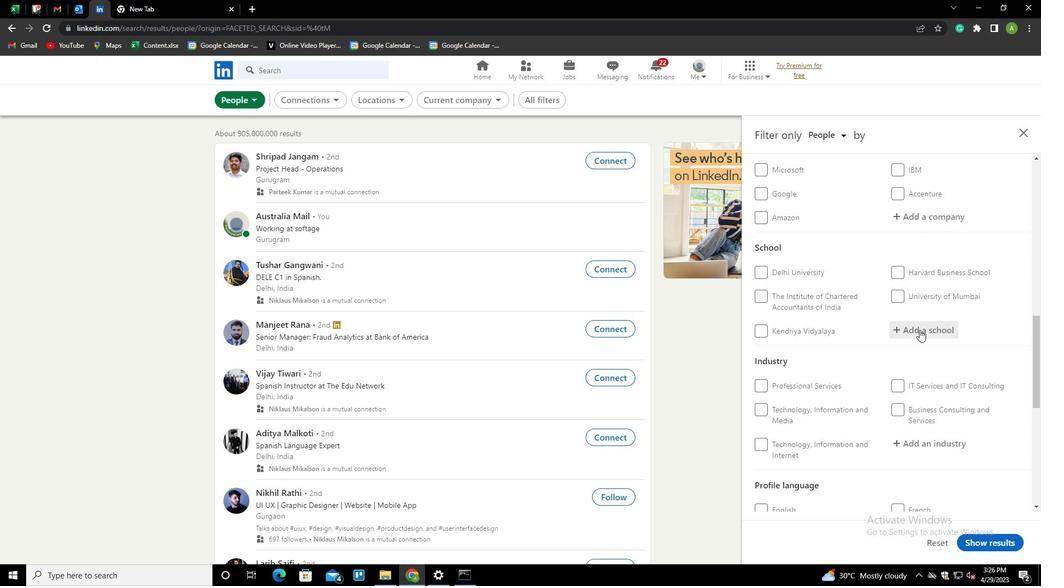 
Action: Mouse moved to (920, 331)
Screenshot: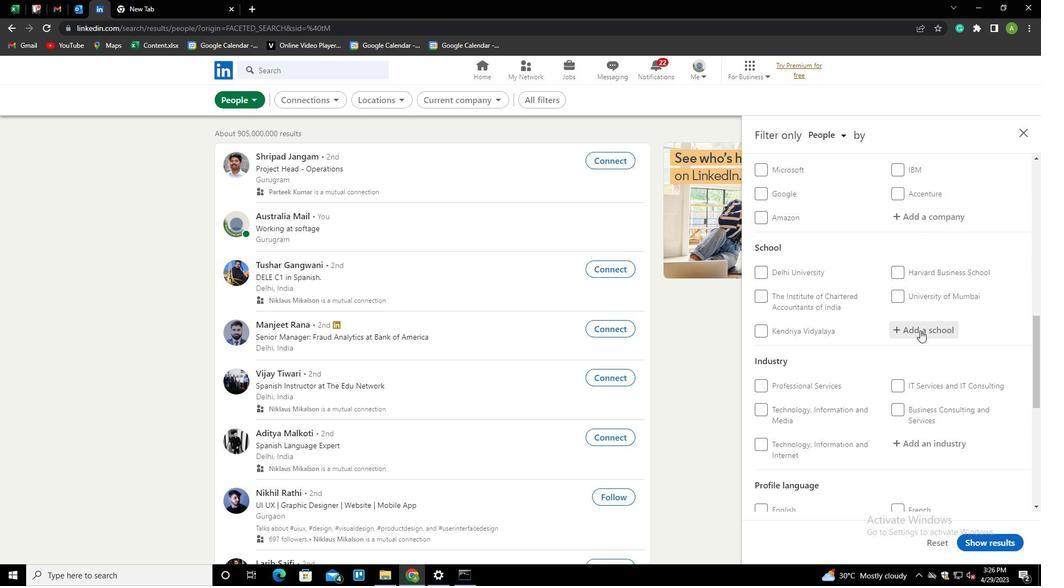 
Action: Key pressed <Key.shift>KAP<Key.backspace>LPATAR<Key.down><Key.enter>
Screenshot: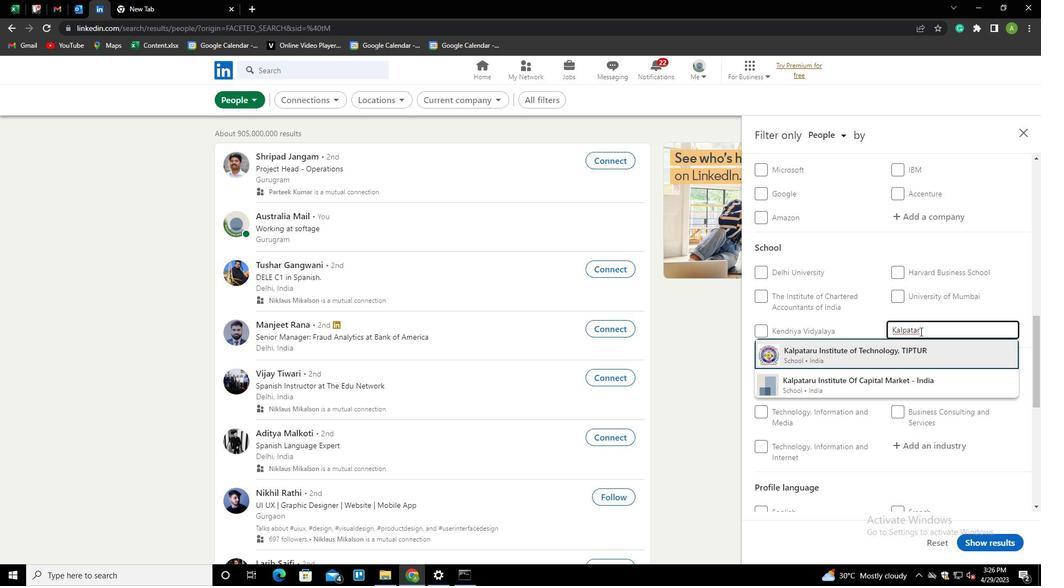 
Action: Mouse scrolled (920, 330) with delta (0, 0)
Screenshot: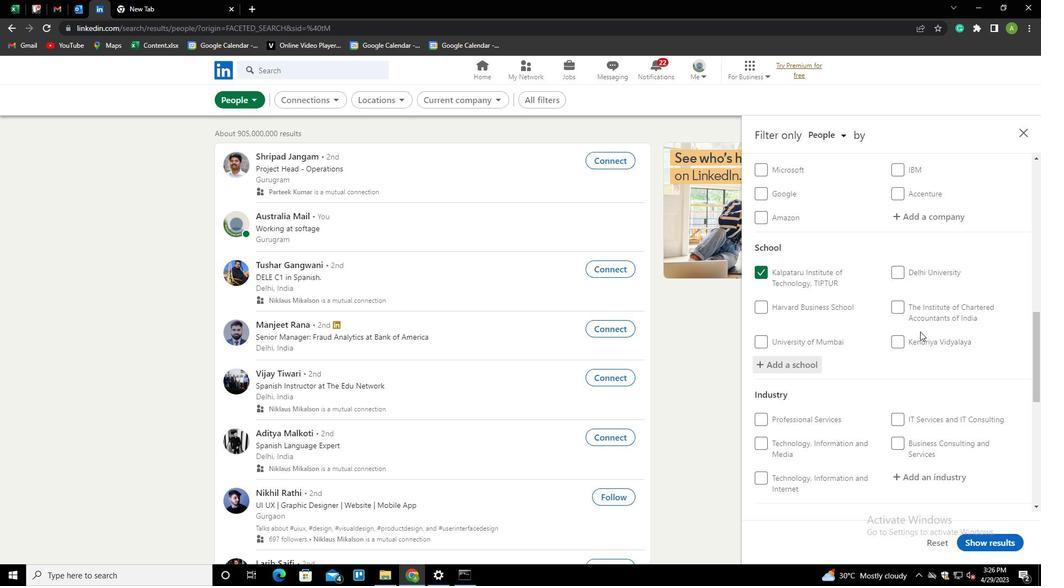 
Action: Mouse scrolled (920, 330) with delta (0, 0)
Screenshot: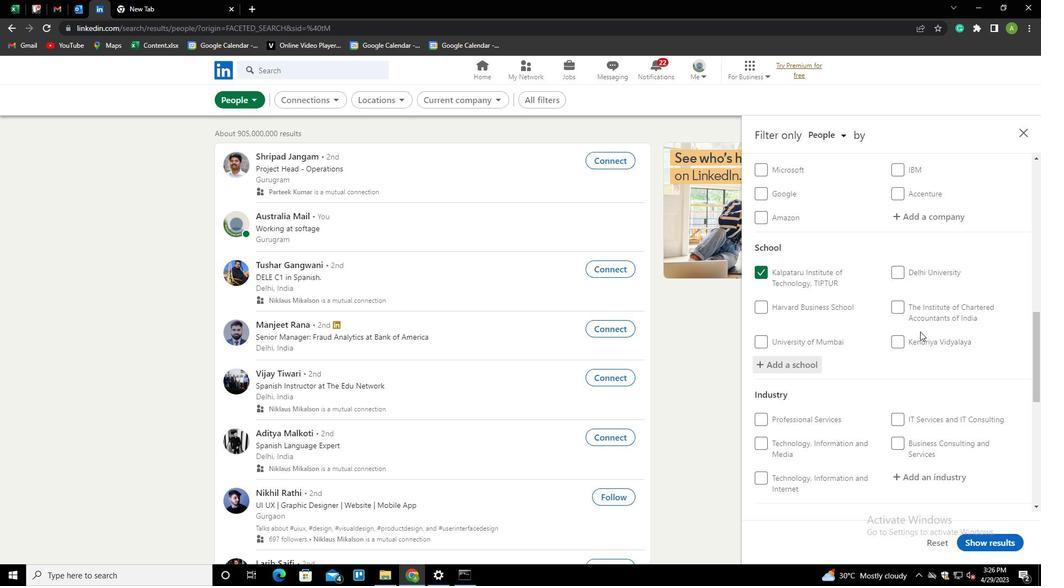 
Action: Mouse scrolled (920, 330) with delta (0, 0)
Screenshot: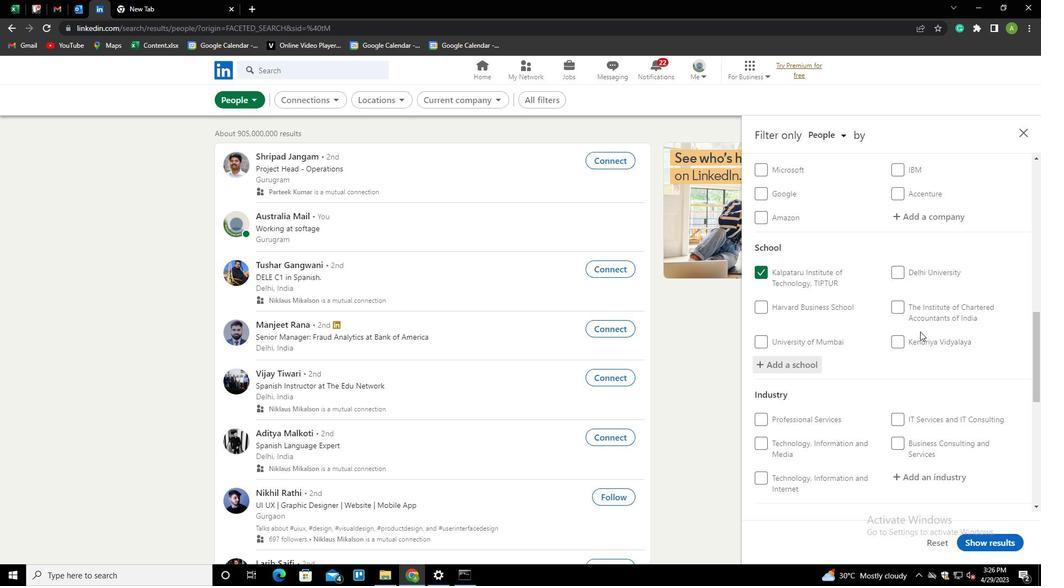 
Action: Mouse moved to (912, 317)
Screenshot: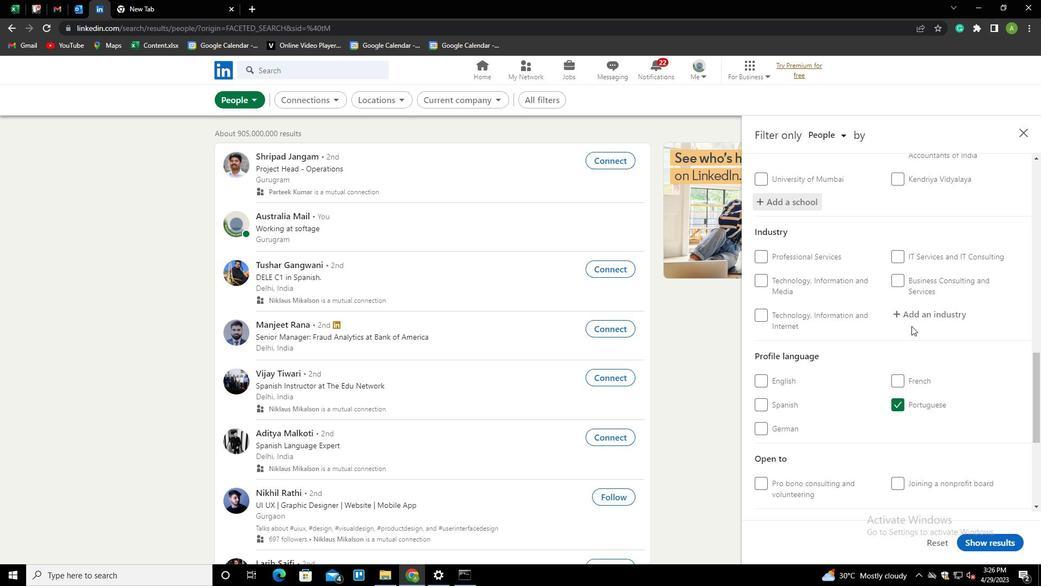 
Action: Mouse pressed left at (912, 317)
Screenshot: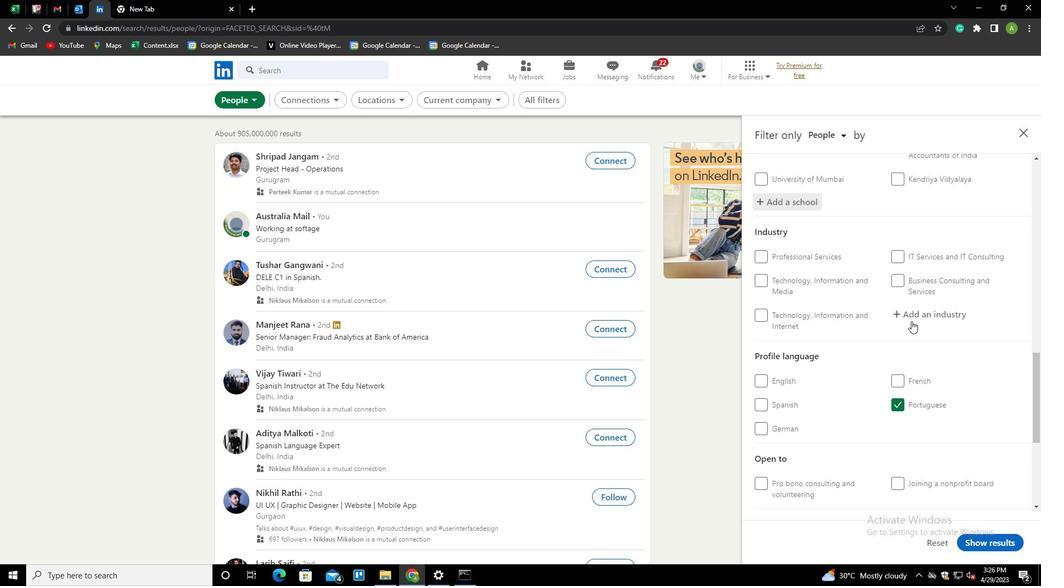 
Action: Mouse moved to (918, 314)
Screenshot: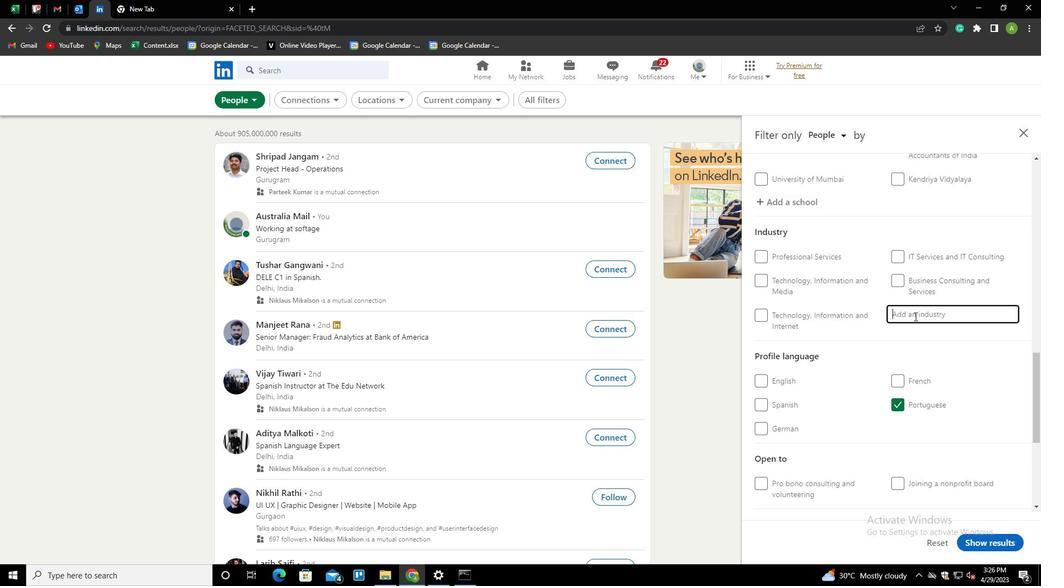 
Action: Mouse pressed left at (918, 314)
Screenshot: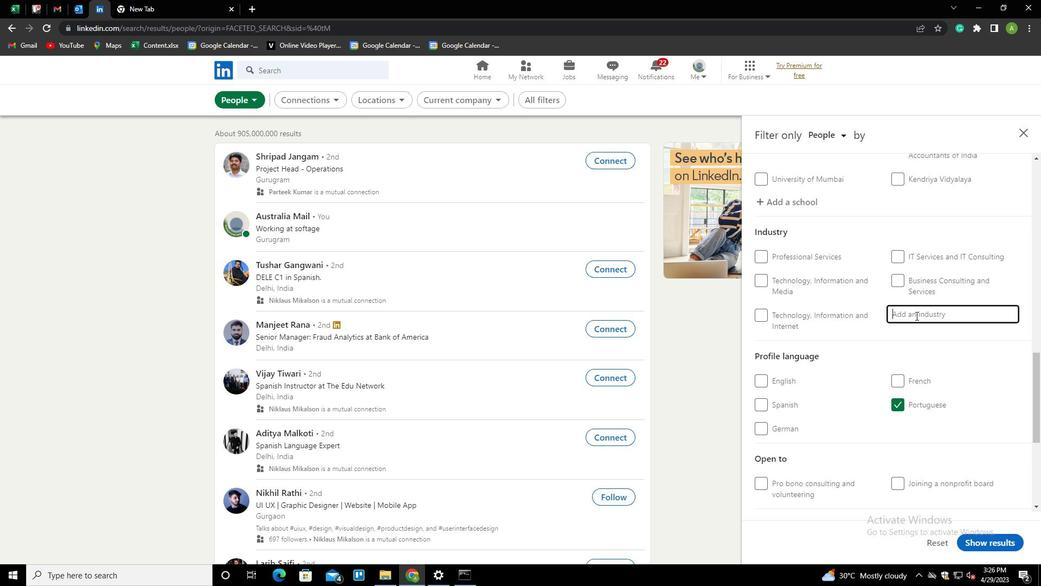 
Action: Key pressed <Key.shift>PUBLIC<Key.space>RE<Key.down><Key.down><Key.enter>
Screenshot: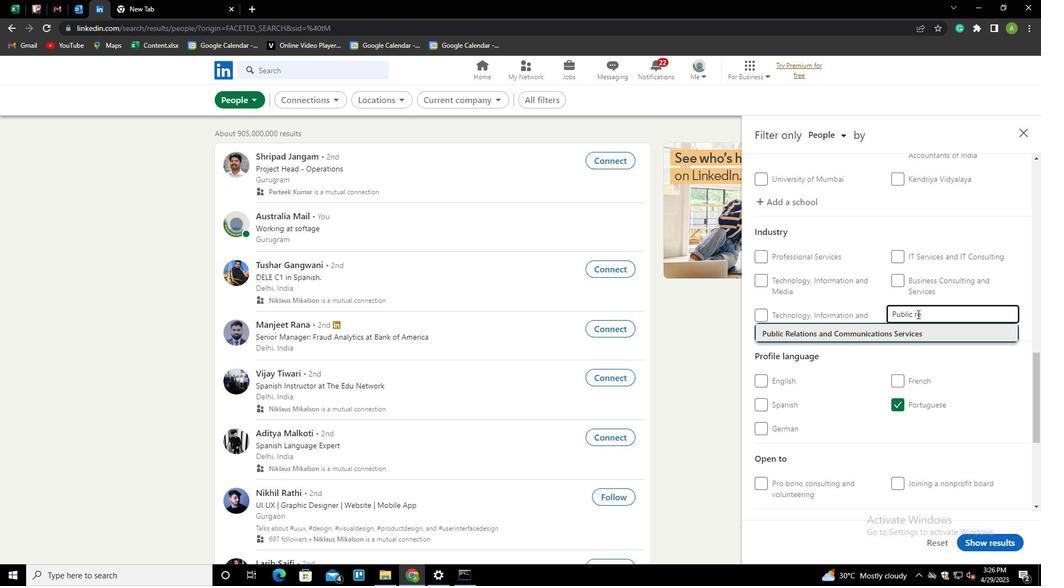 
Action: Mouse scrolled (918, 313) with delta (0, 0)
Screenshot: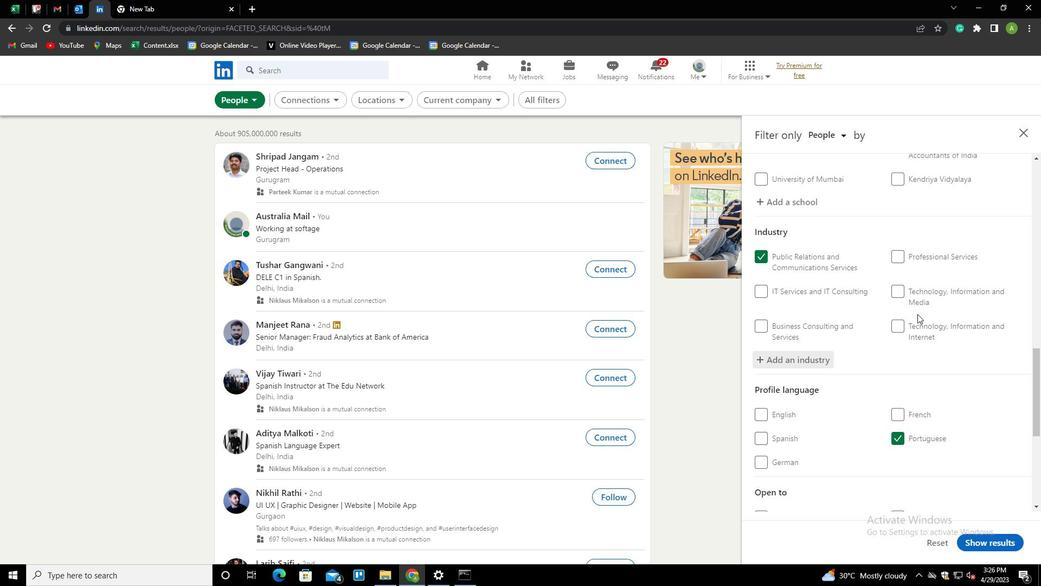 
Action: Mouse scrolled (918, 313) with delta (0, 0)
Screenshot: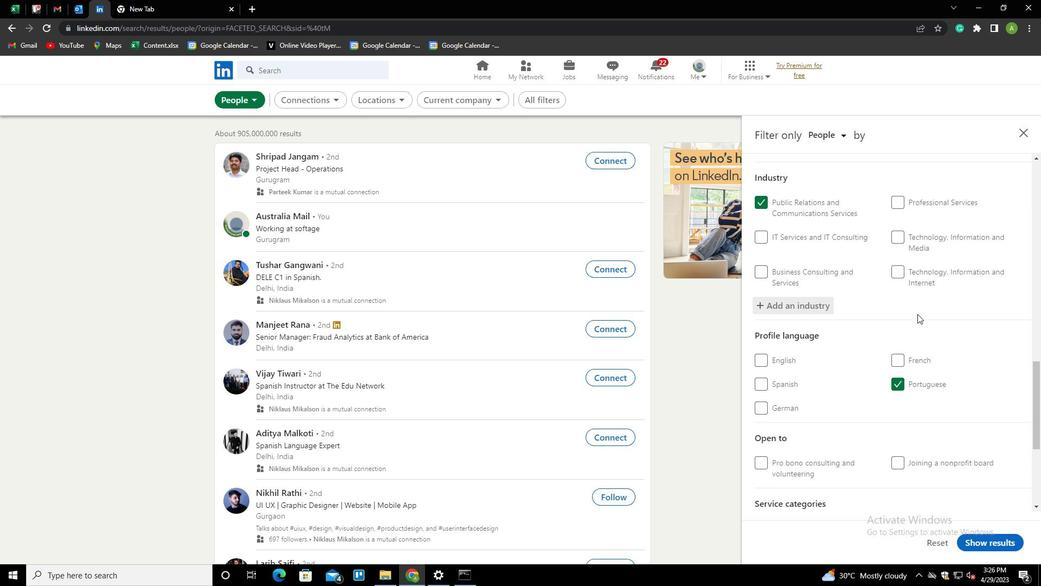 
Action: Mouse scrolled (918, 313) with delta (0, 0)
Screenshot: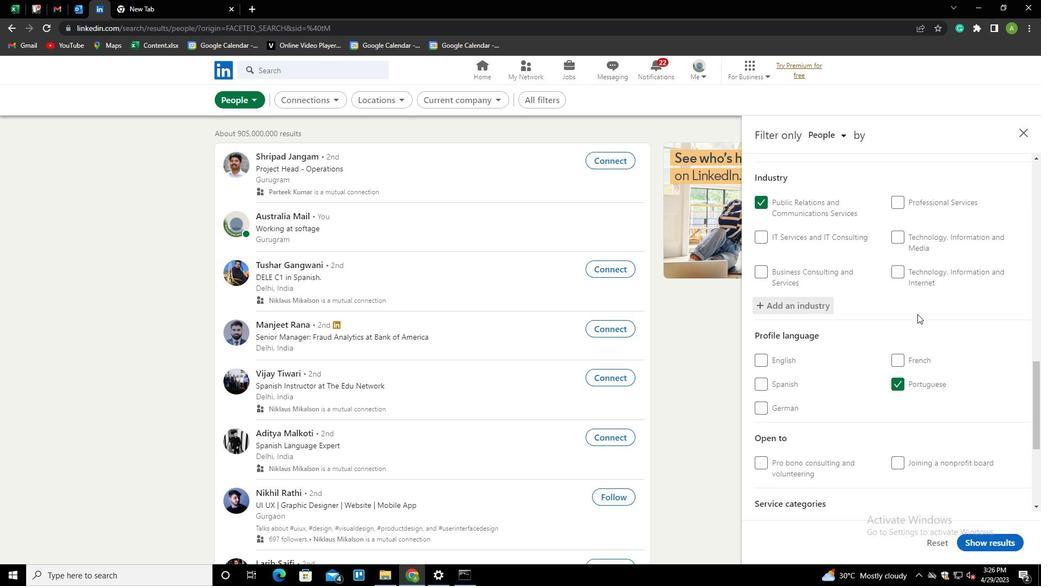 
Action: Mouse scrolled (918, 313) with delta (0, 0)
Screenshot: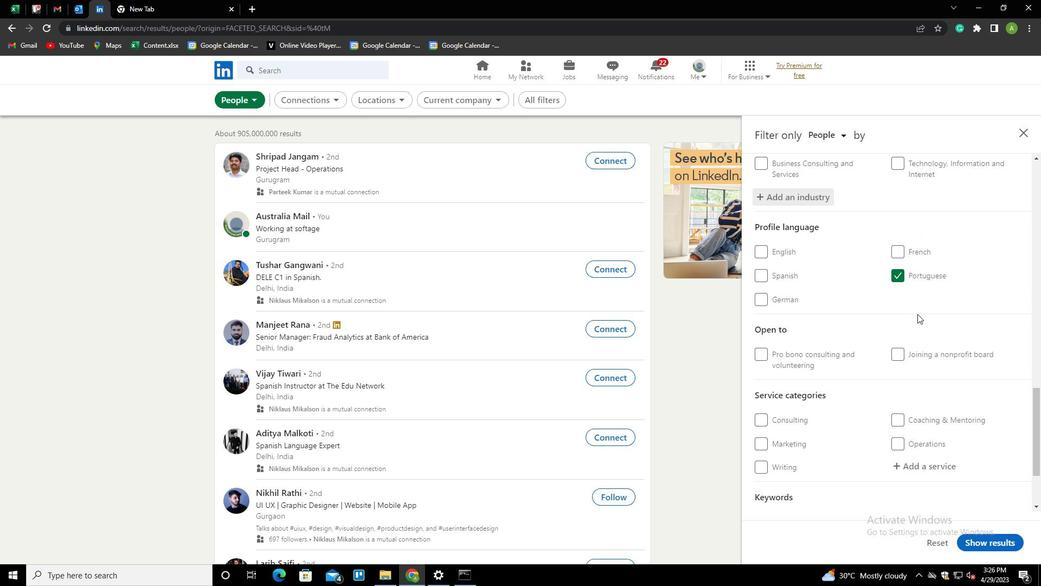 
Action: Mouse scrolled (918, 313) with delta (0, 0)
Screenshot: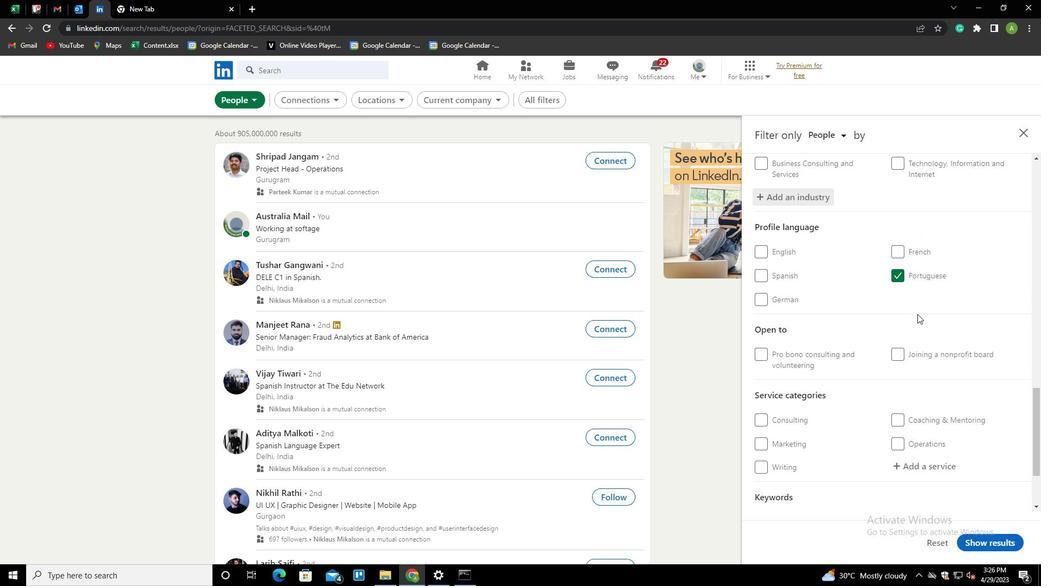 
Action: Mouse moved to (910, 359)
Screenshot: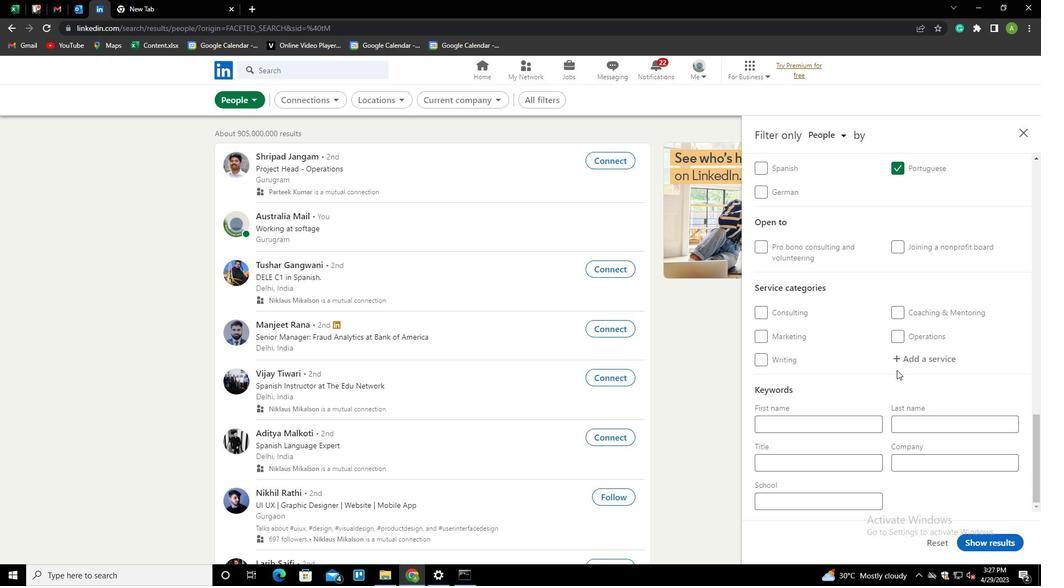 
Action: Mouse pressed left at (910, 359)
Screenshot: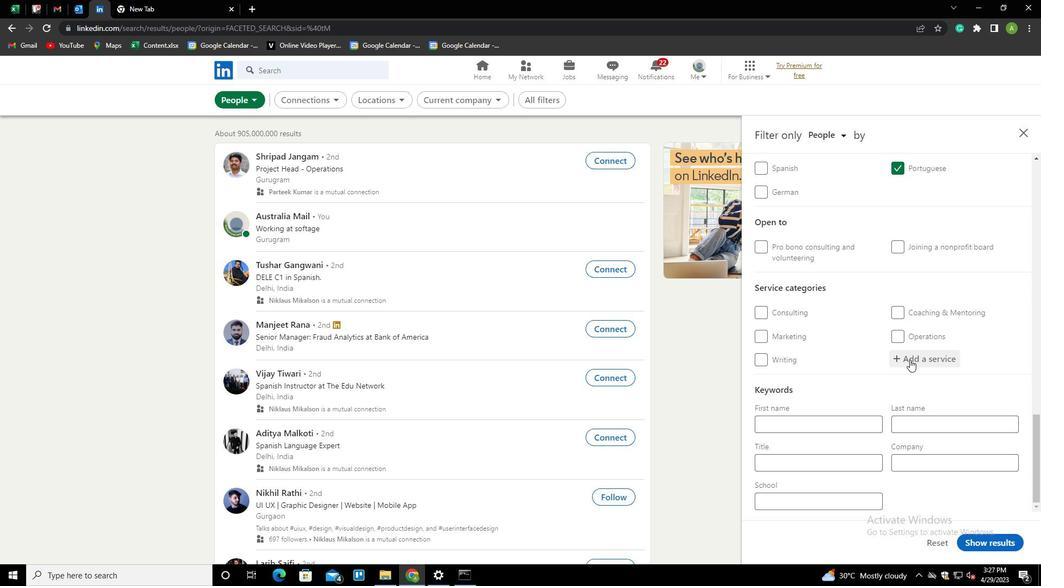 
Action: Mouse moved to (913, 359)
Screenshot: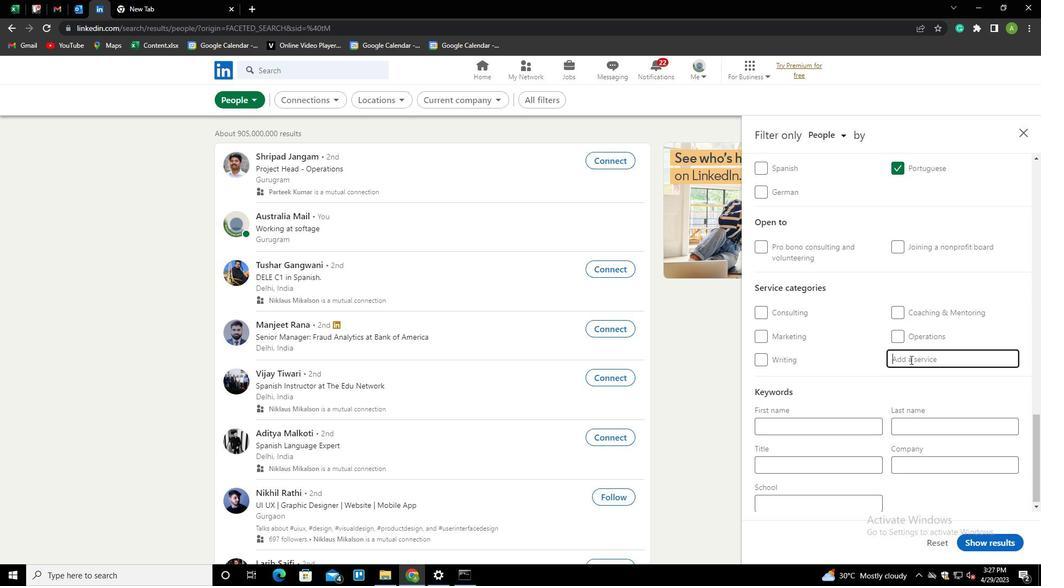 
Action: Mouse pressed left at (913, 359)
Screenshot: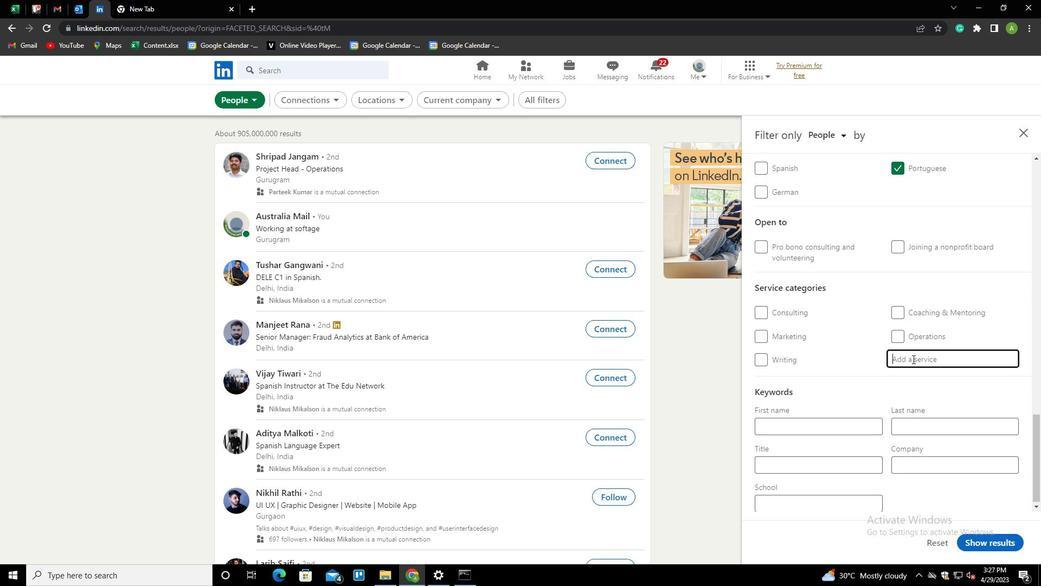 
Action: Key pressed <Key.shift>HOMEO<Key.down><Key.enter>
Screenshot: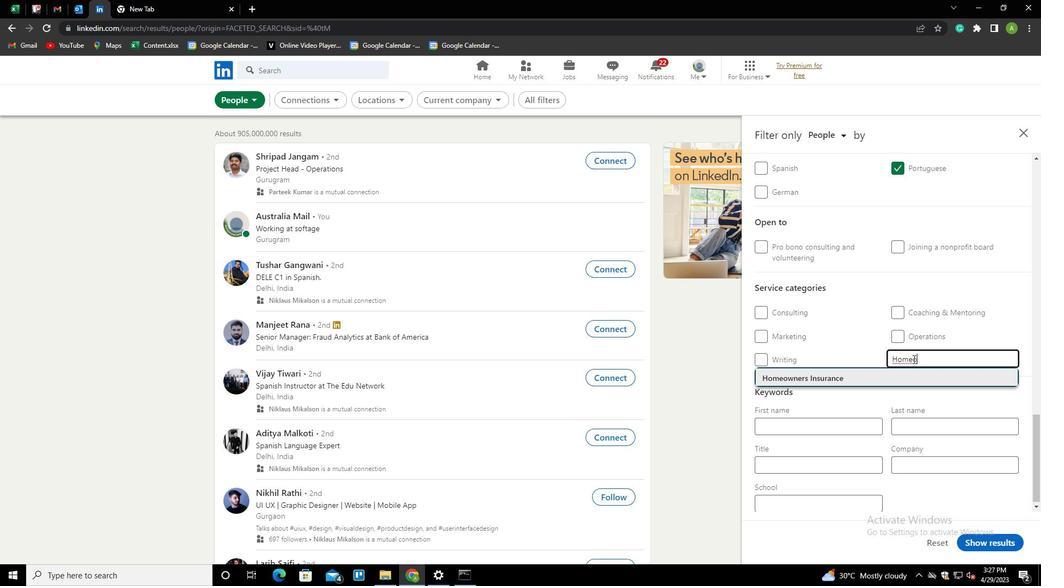 
Action: Mouse scrolled (913, 358) with delta (0, 0)
Screenshot: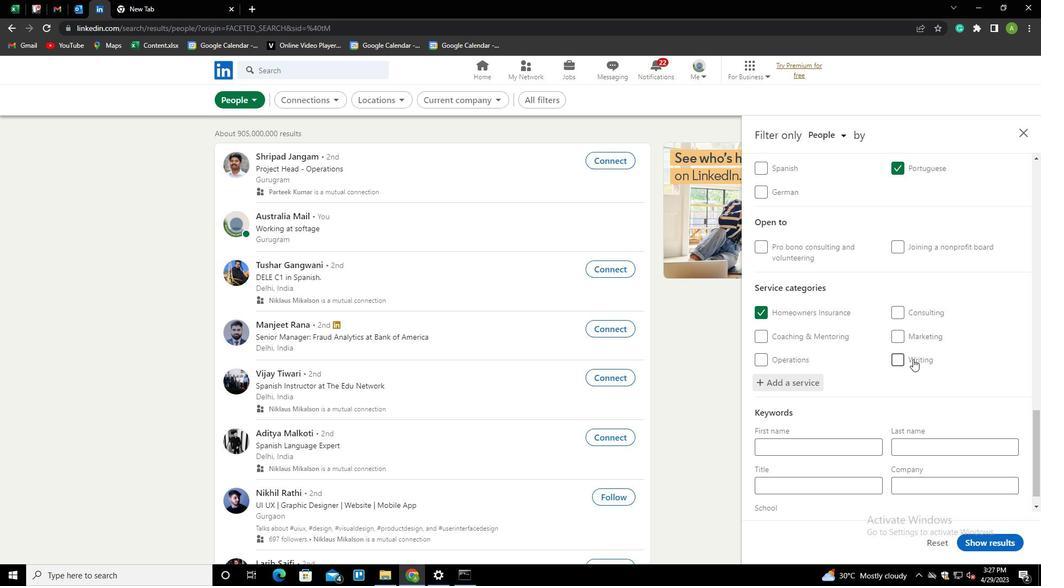 
Action: Mouse scrolled (913, 358) with delta (0, 0)
Screenshot: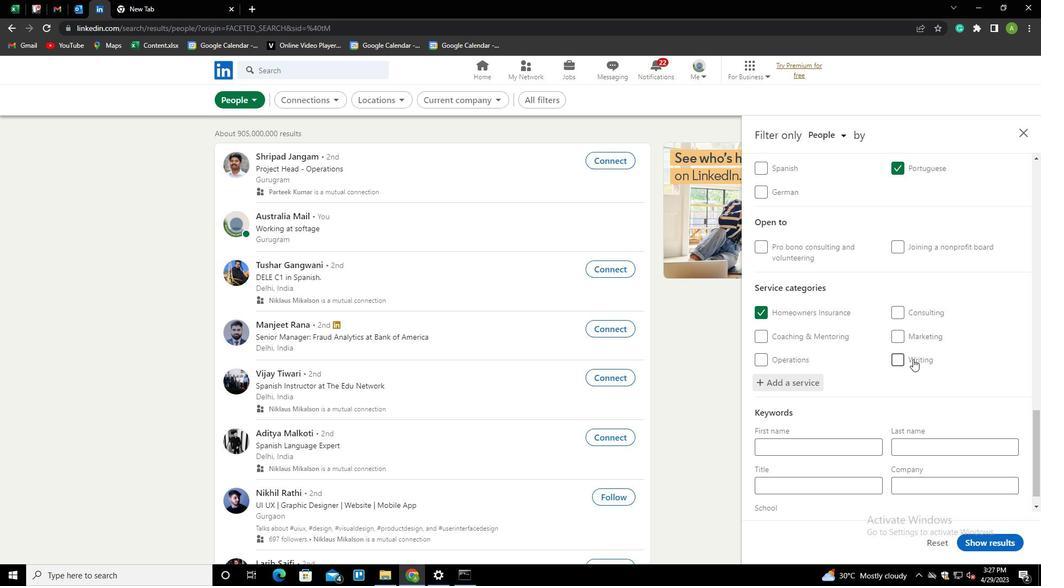 
Action: Mouse scrolled (913, 358) with delta (0, 0)
Screenshot: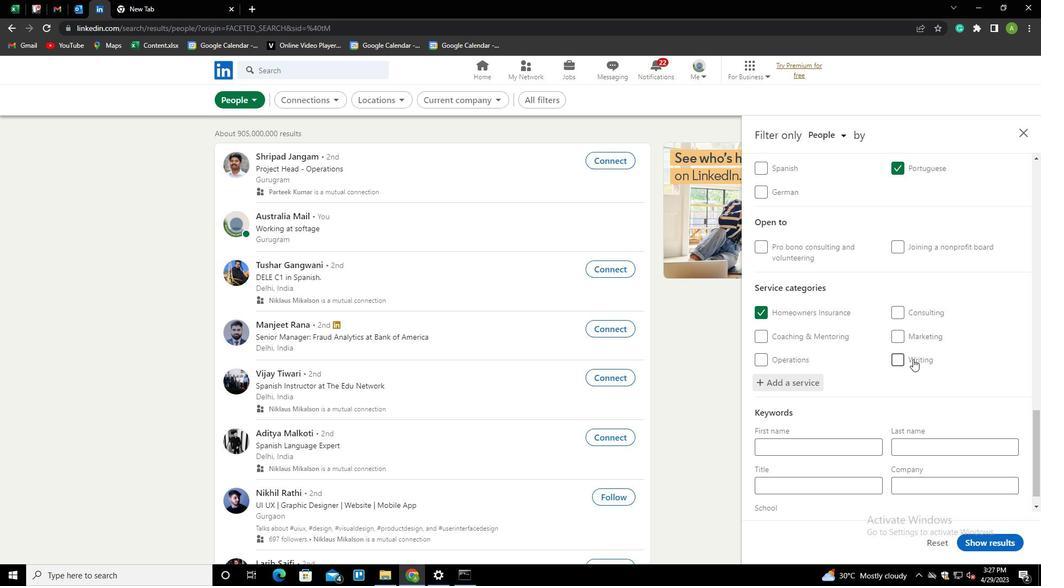 
Action: Mouse scrolled (913, 358) with delta (0, 0)
Screenshot: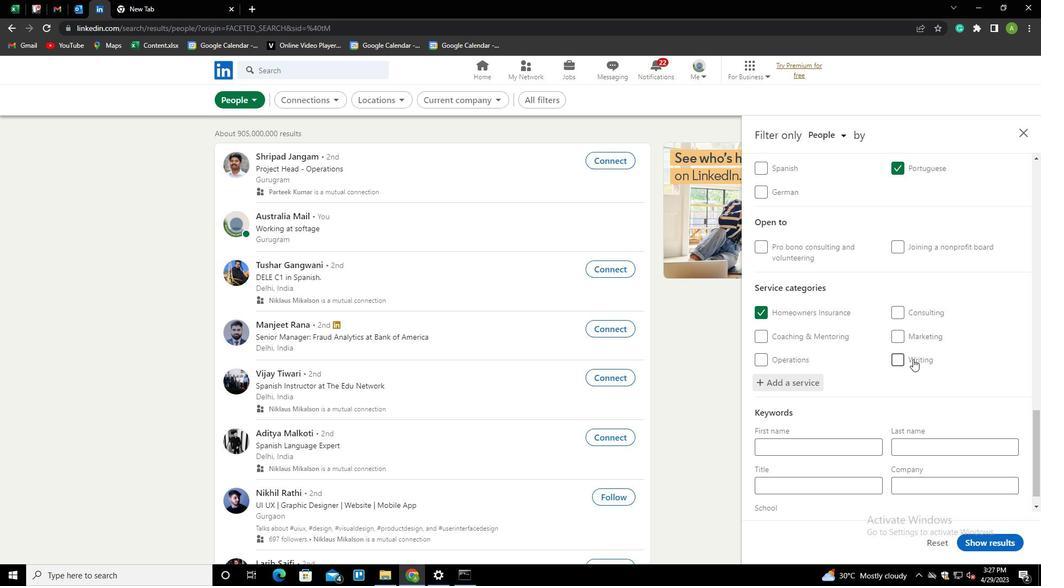 
Action: Mouse moved to (830, 463)
Screenshot: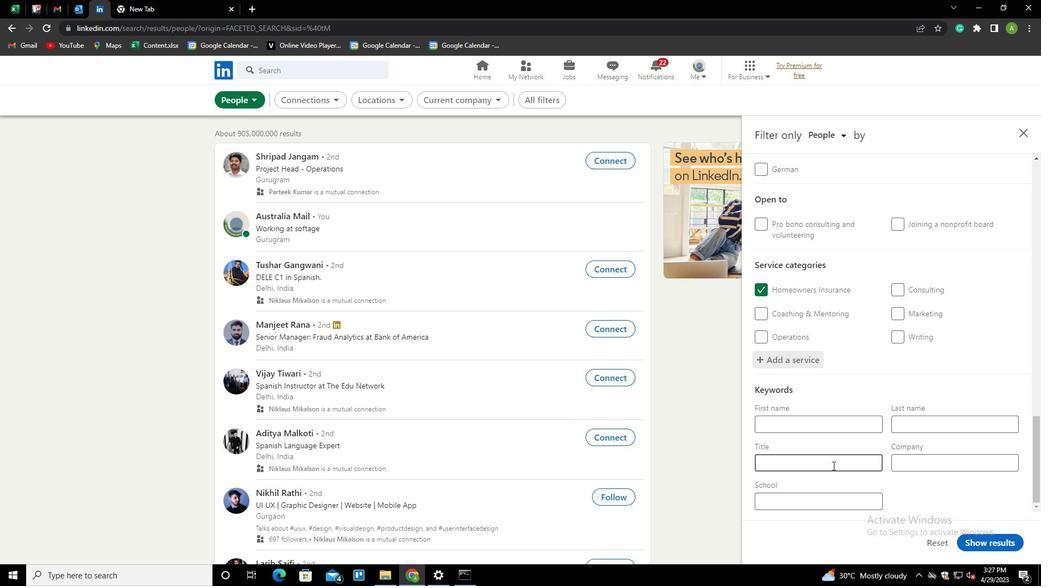 
Action: Mouse pressed left at (830, 463)
Screenshot: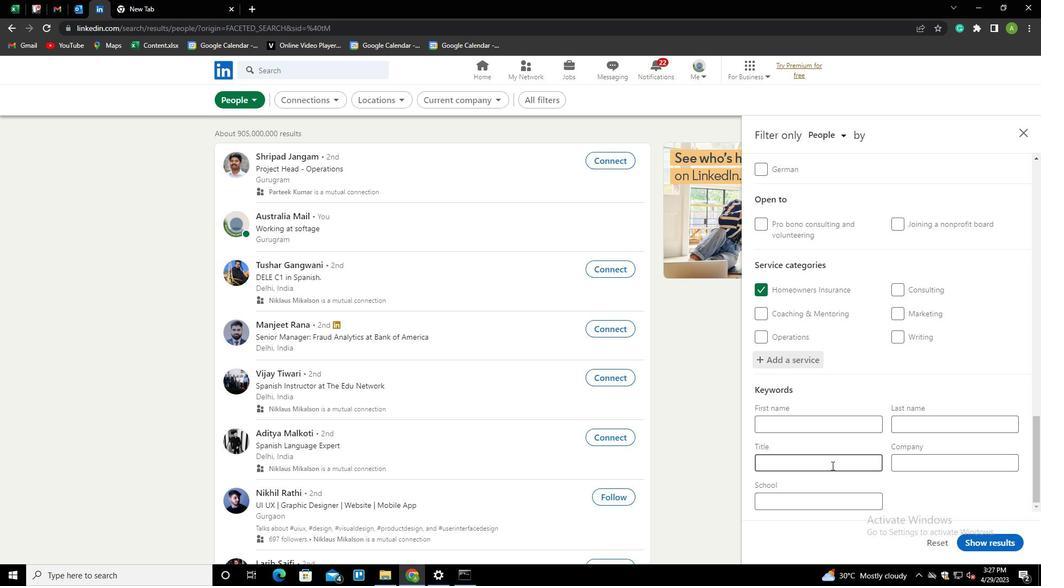 
Action: Key pressed <Key.shift>FRONT-<Key.shift>LINE<Key.space><Key.shift>EMPLORE<Key.backspace><Key.backspace>YESS<Key.backspace><Key.backspace>ES
Screenshot: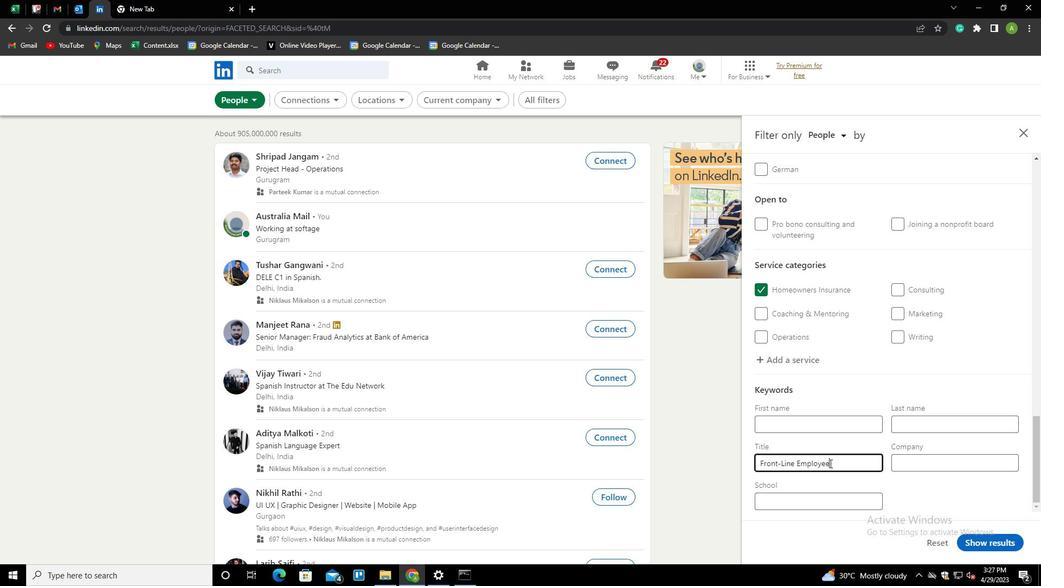 
Action: Mouse moved to (968, 489)
Screenshot: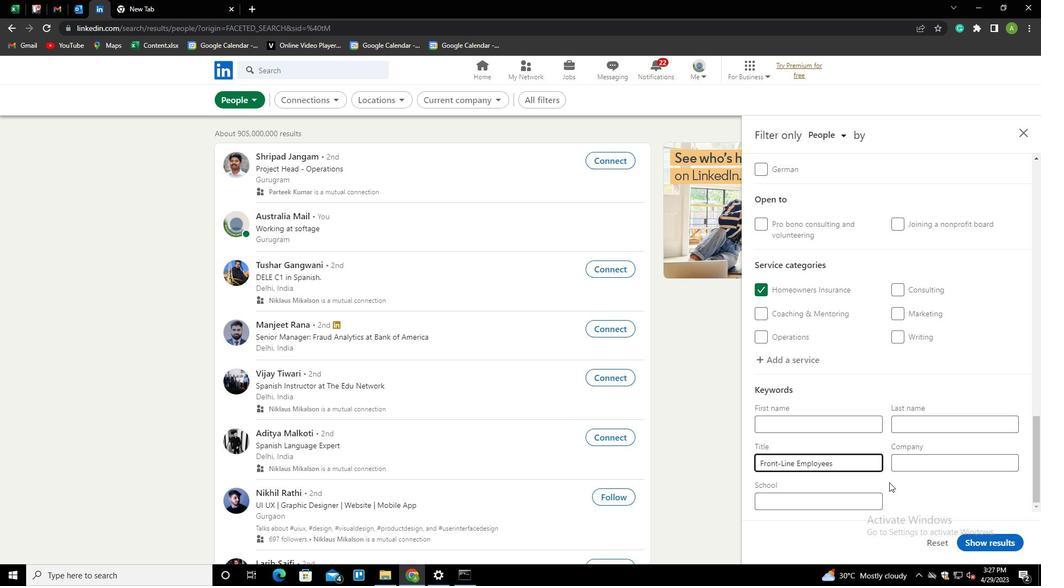 
Action: Mouse pressed left at (968, 489)
Screenshot: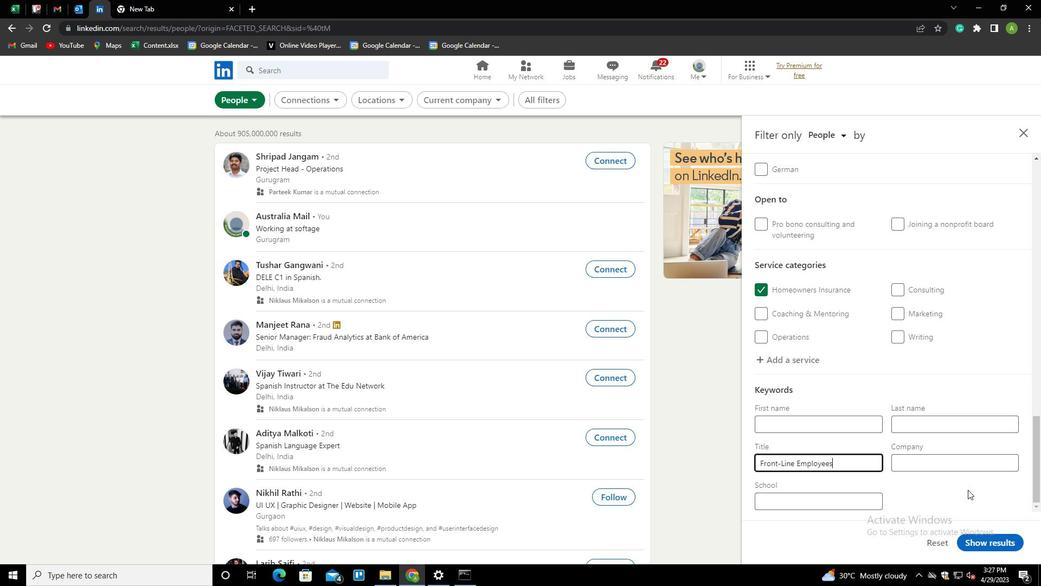 
Action: Mouse moved to (1000, 539)
Screenshot: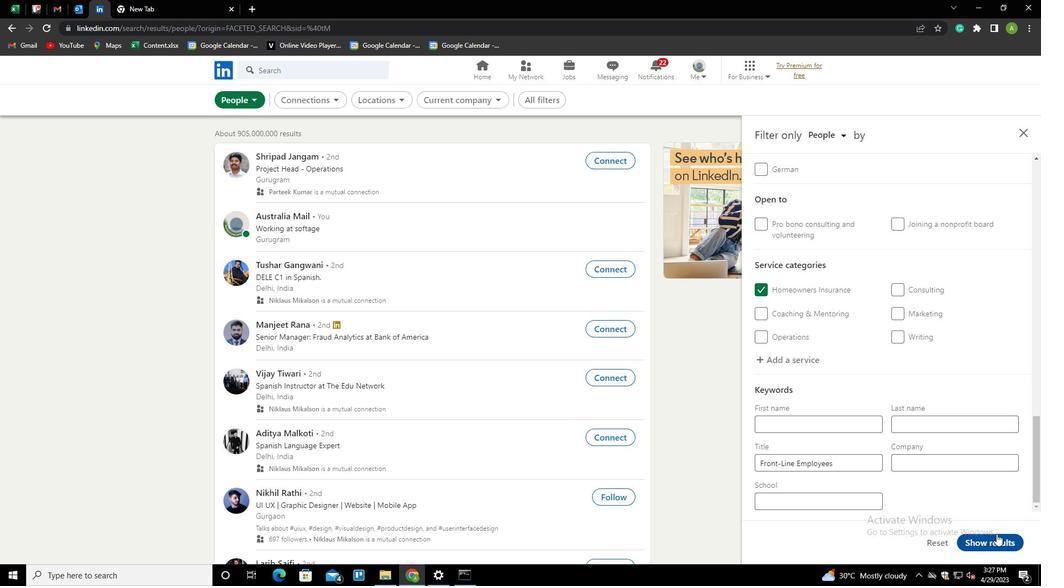 
Action: Mouse pressed left at (1000, 539)
Screenshot: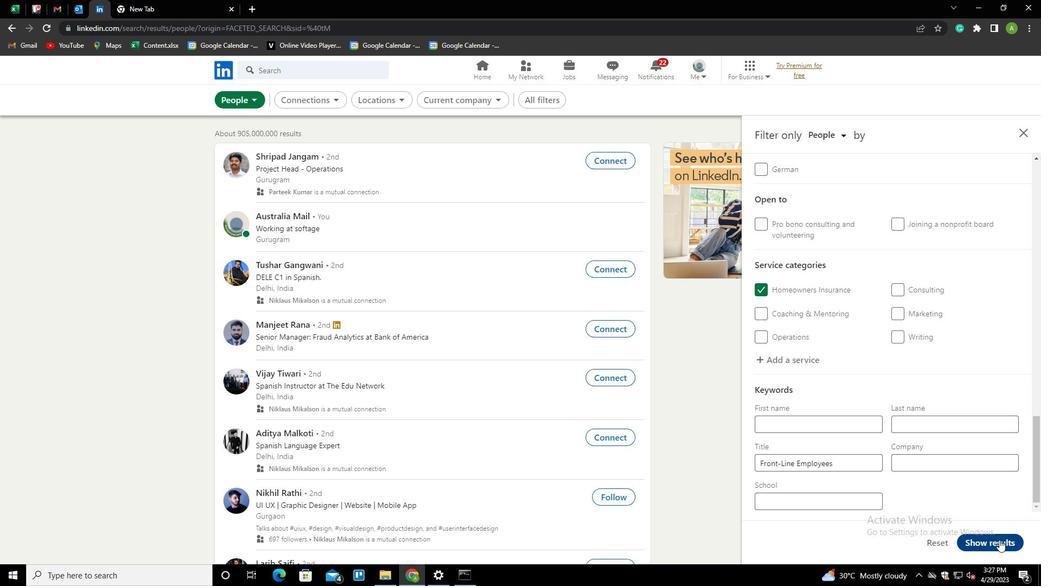 
